 Task: Look for space in Sāmarrā', Iraq from 6th September, 2023 to 10th September, 2023 for 1 adult in price range Rs.9000 to Rs.17000. Place can be private room with 1  bedroom having 1 bed and 1 bathroom. Property type can be house, flat, guest house, hotel. Amenities needed are: washing machine. Booking option can be shelf check-in. Required host language is English.
Action: Mouse moved to (407, 89)
Screenshot: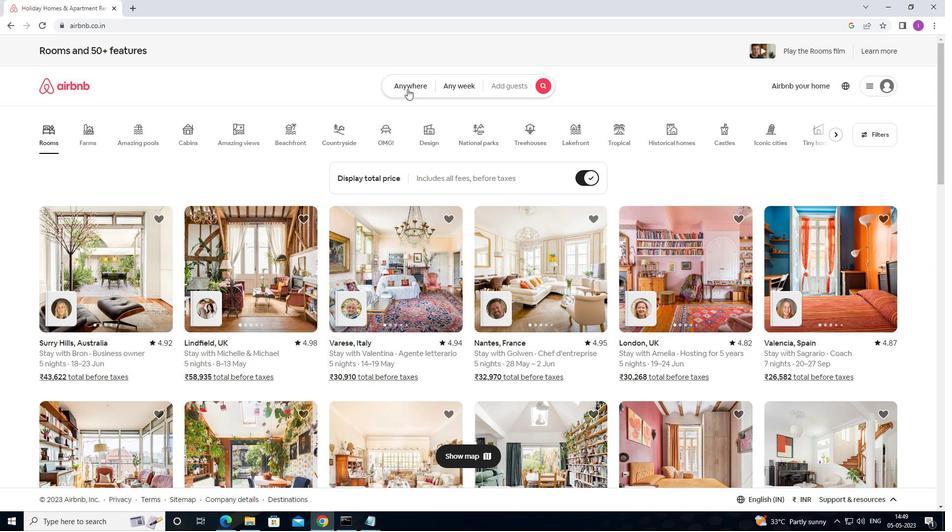
Action: Mouse pressed left at (407, 89)
Screenshot: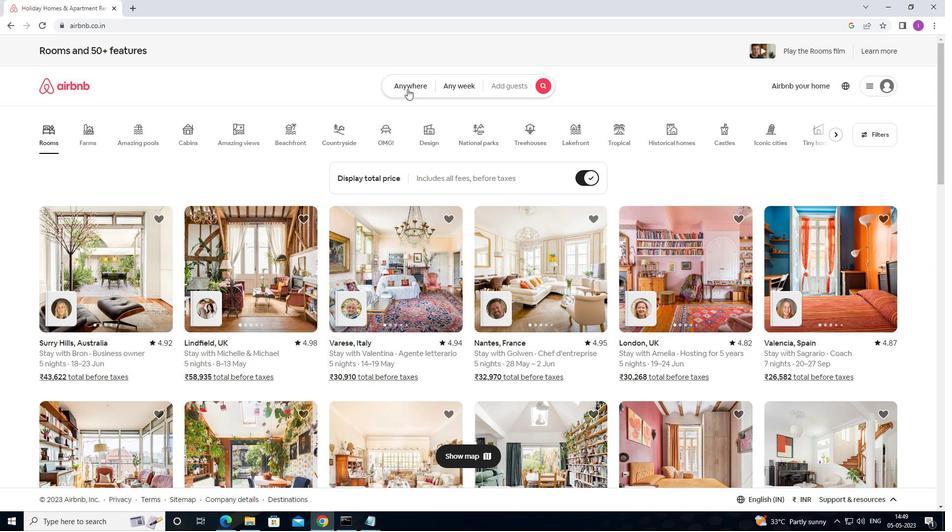 
Action: Mouse moved to (339, 125)
Screenshot: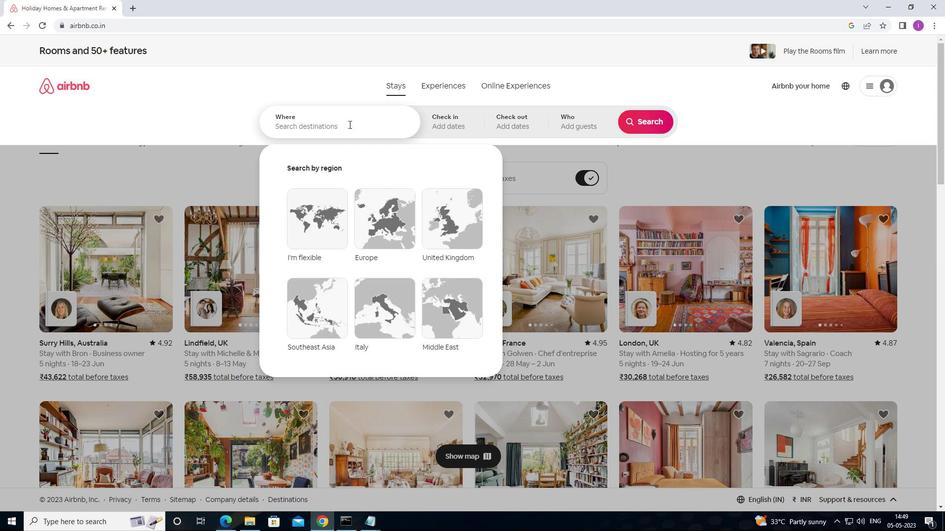 
Action: Mouse pressed left at (339, 125)
Screenshot: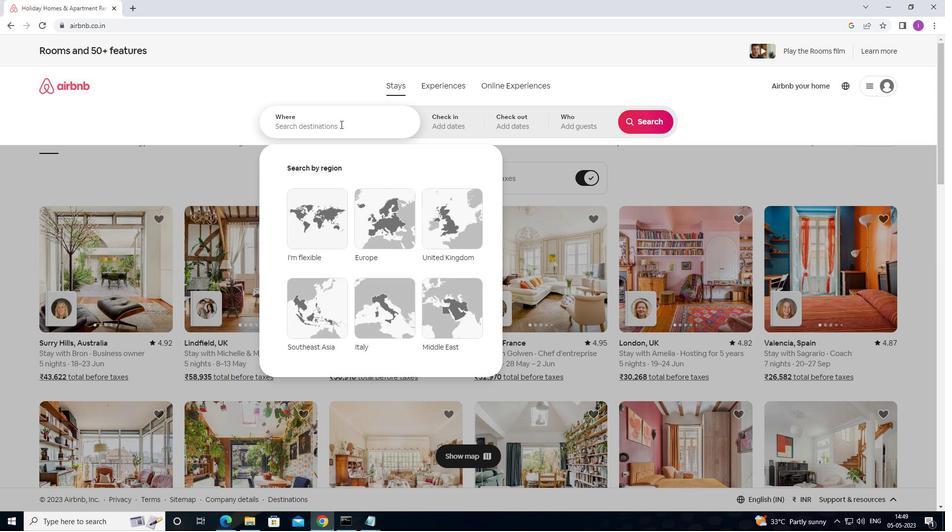 
Action: Key pressed <Key.shift><Key.shift>SAN<Key.backspace>MARRA,<Key.shift>IRAQ
Screenshot: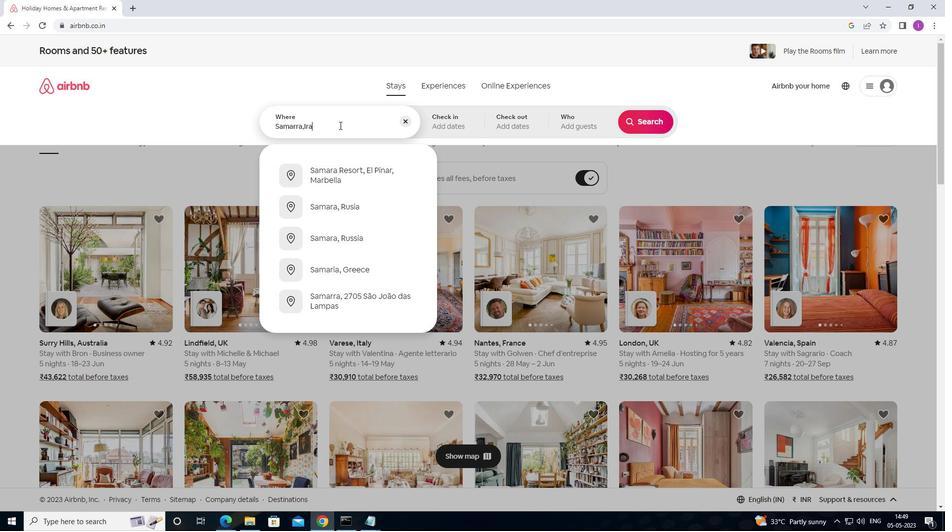 
Action: Mouse moved to (228, 128)
Screenshot: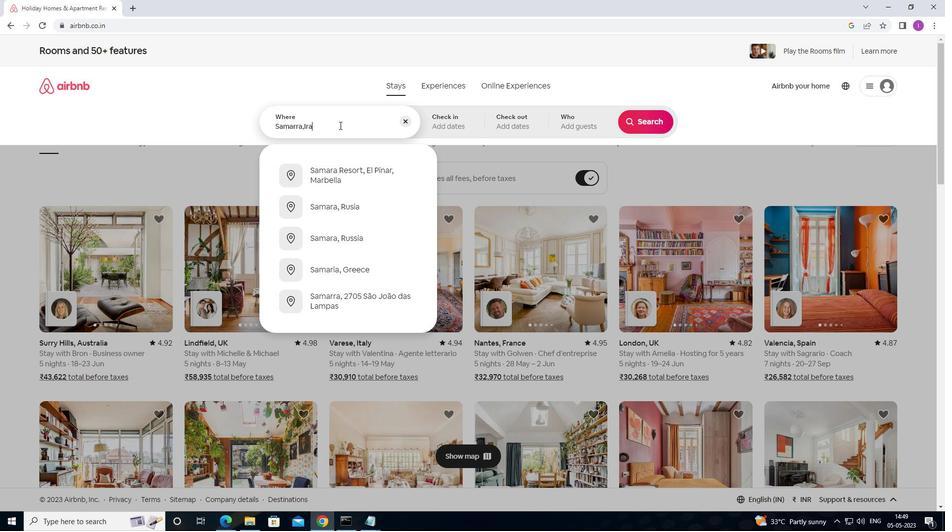 
Action: Key pressed QQ<Key.backspace><Key.backspace><Key.backspace>Q
Screenshot: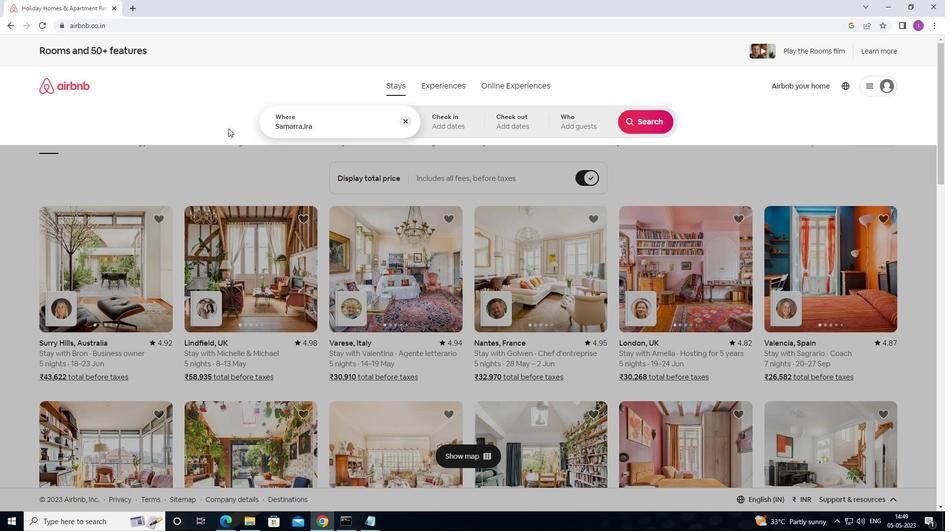 
Action: Mouse moved to (362, 175)
Screenshot: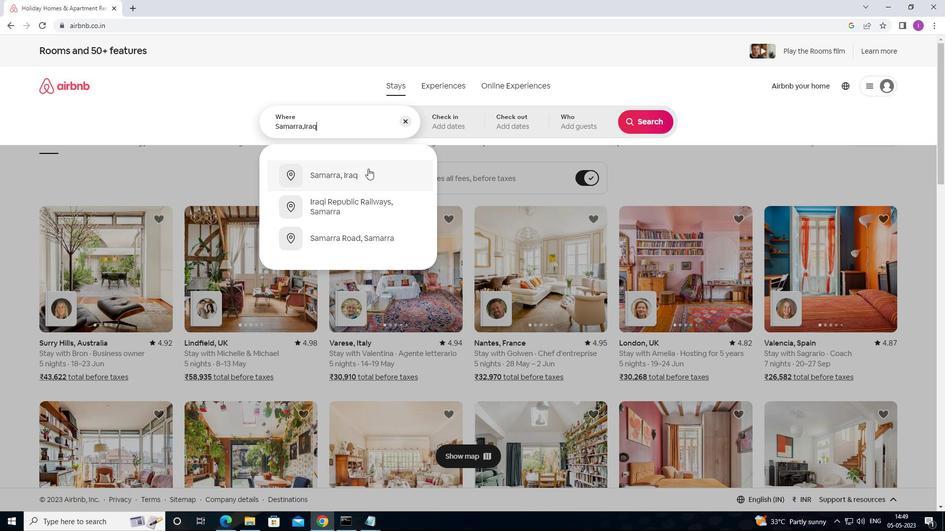 
Action: Mouse pressed left at (362, 175)
Screenshot: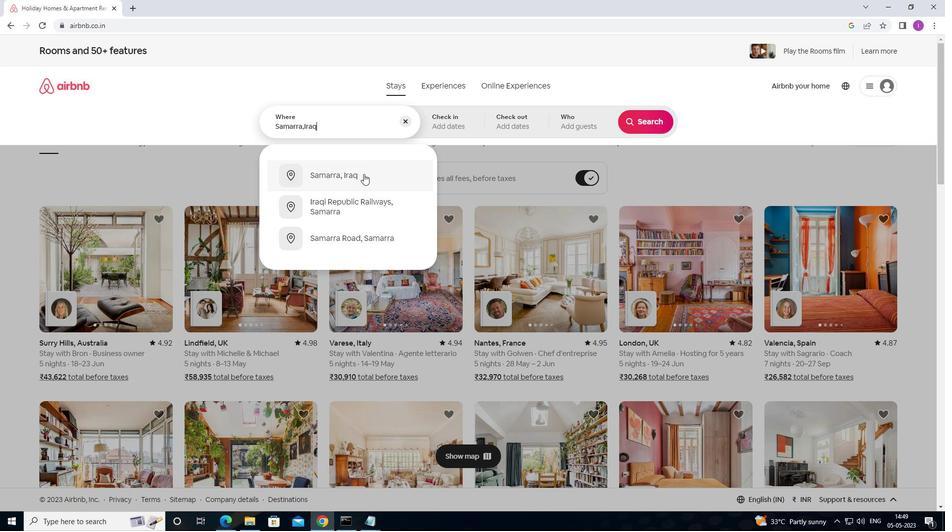 
Action: Mouse moved to (649, 200)
Screenshot: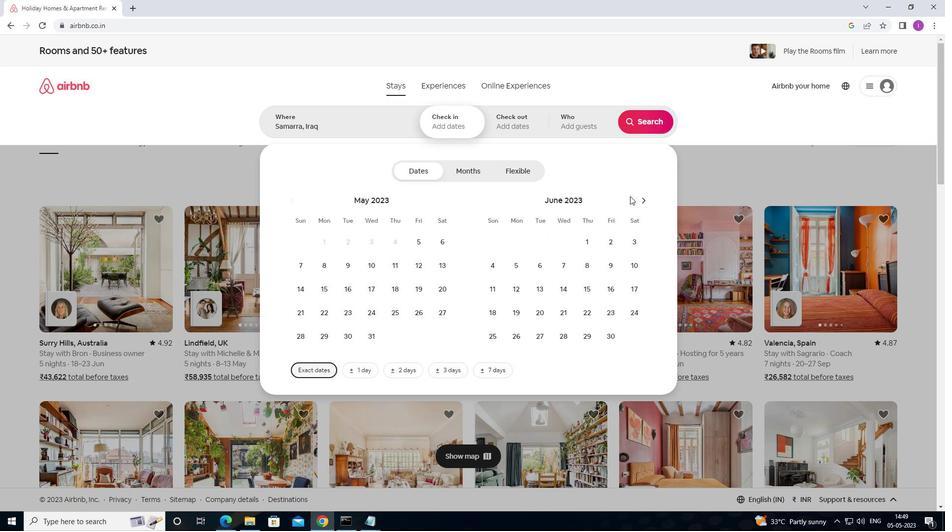 
Action: Mouse pressed left at (649, 200)
Screenshot: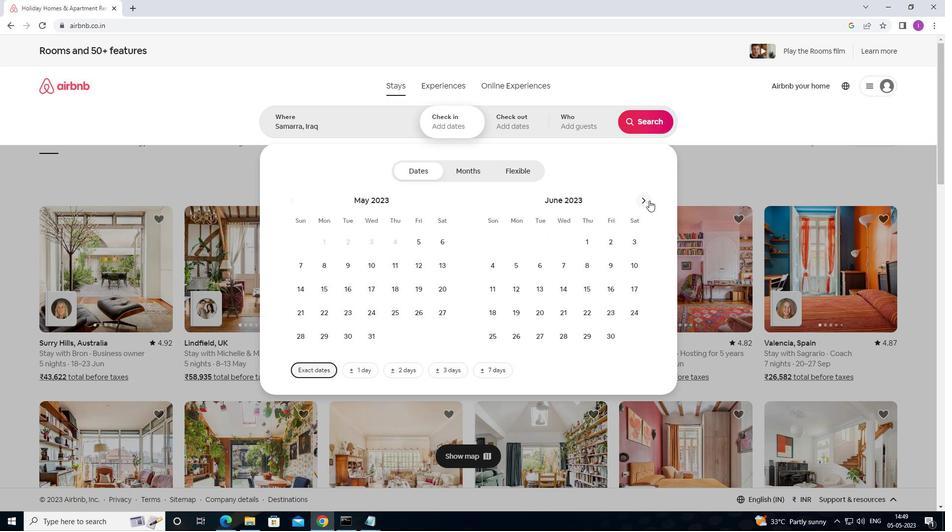 
Action: Mouse moved to (650, 200)
Screenshot: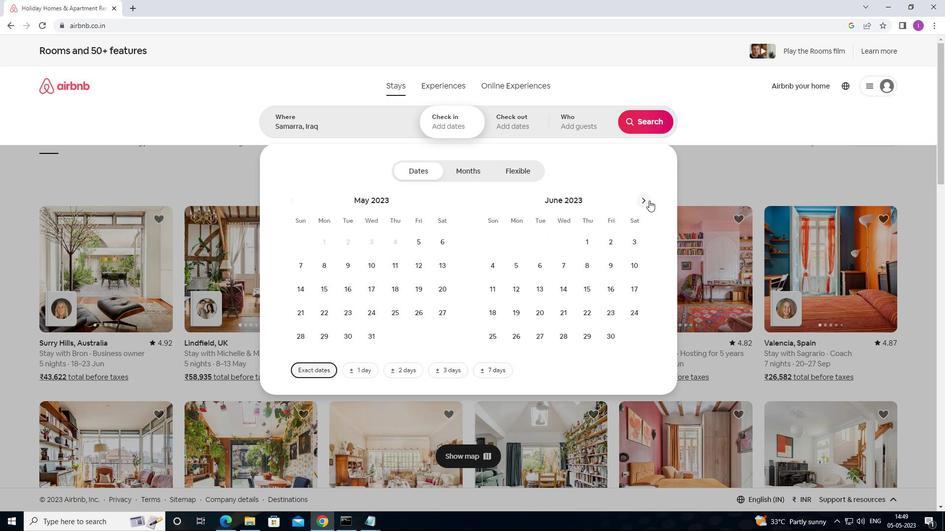 
Action: Mouse pressed left at (650, 200)
Screenshot: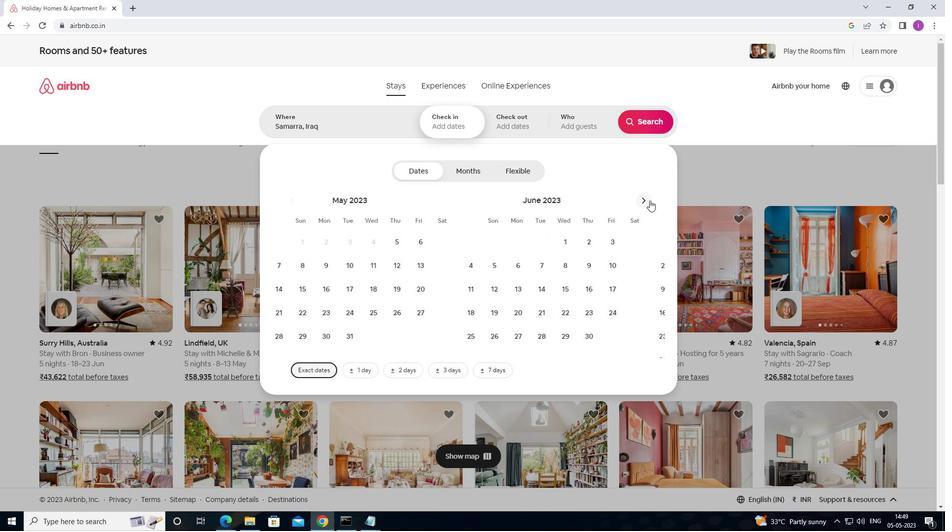 
Action: Mouse moved to (652, 200)
Screenshot: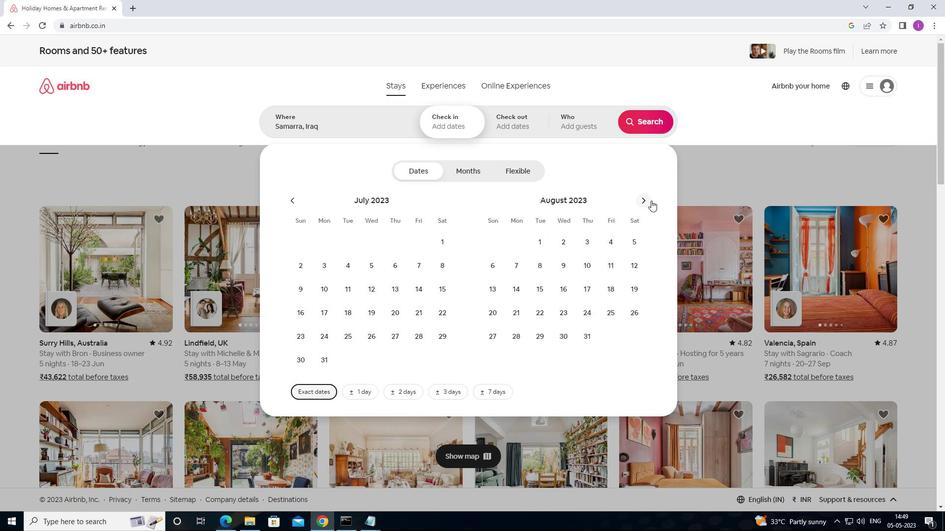 
Action: Mouse pressed left at (652, 200)
Screenshot: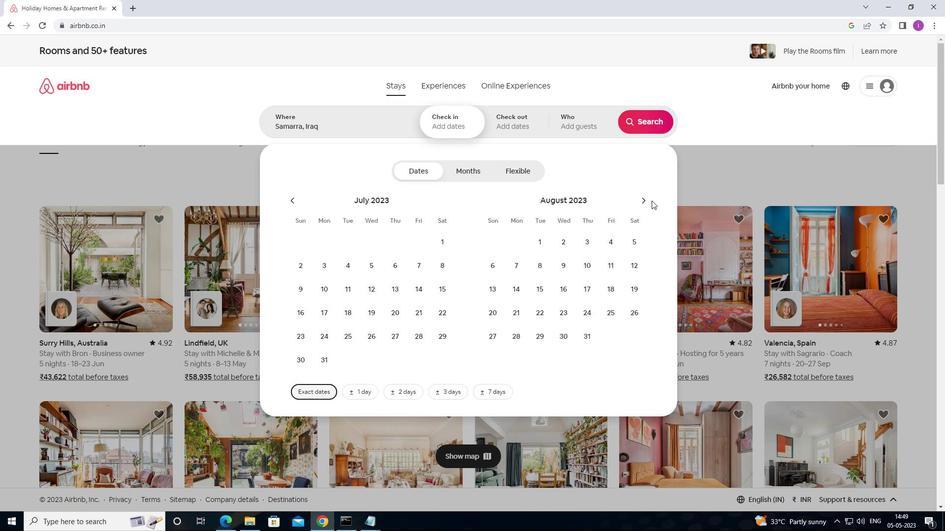 
Action: Mouse moved to (648, 199)
Screenshot: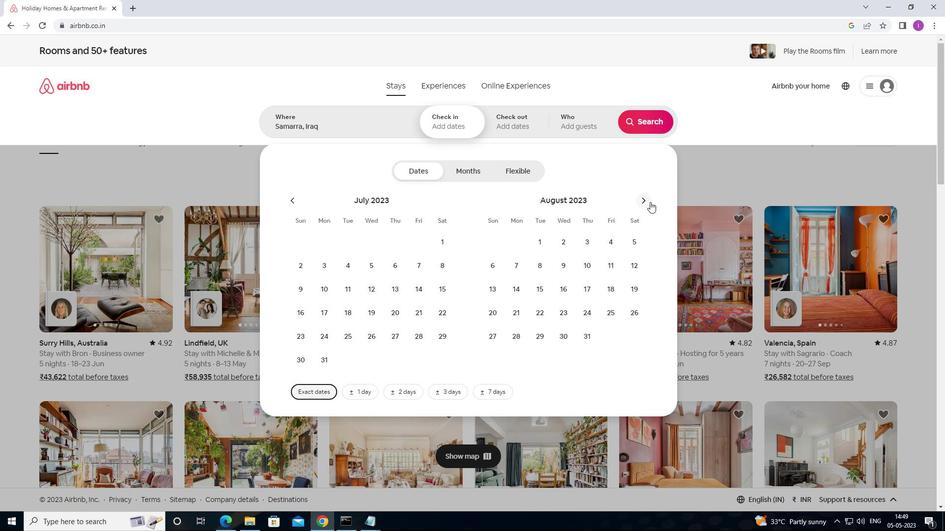
Action: Mouse pressed left at (648, 199)
Screenshot: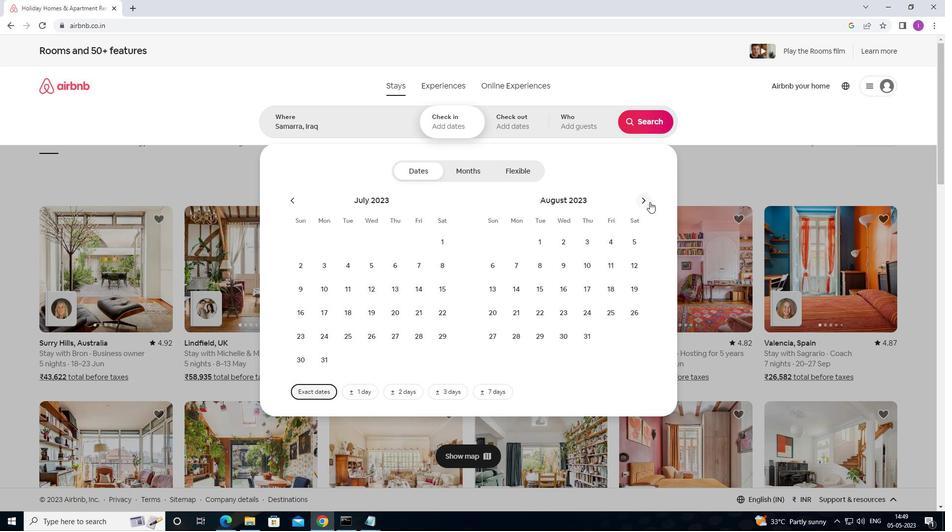 
Action: Mouse moved to (565, 264)
Screenshot: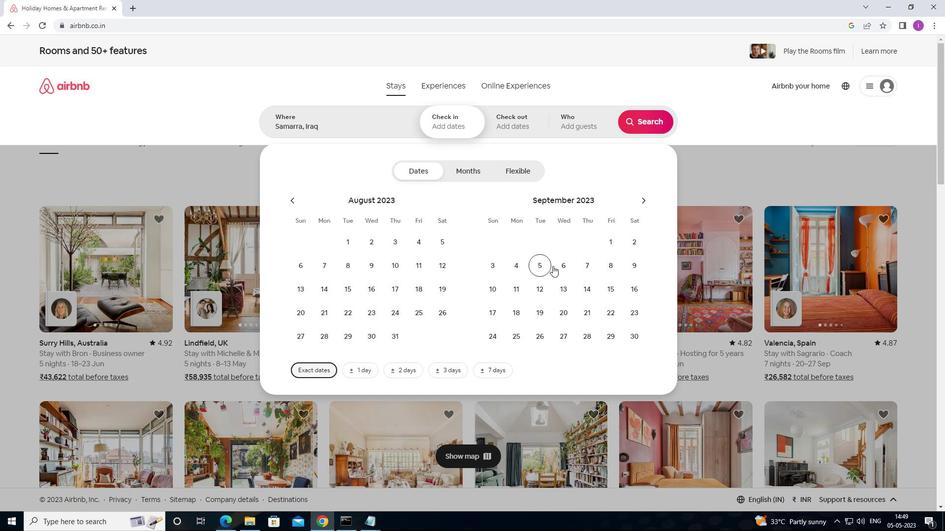 
Action: Mouse pressed left at (565, 264)
Screenshot: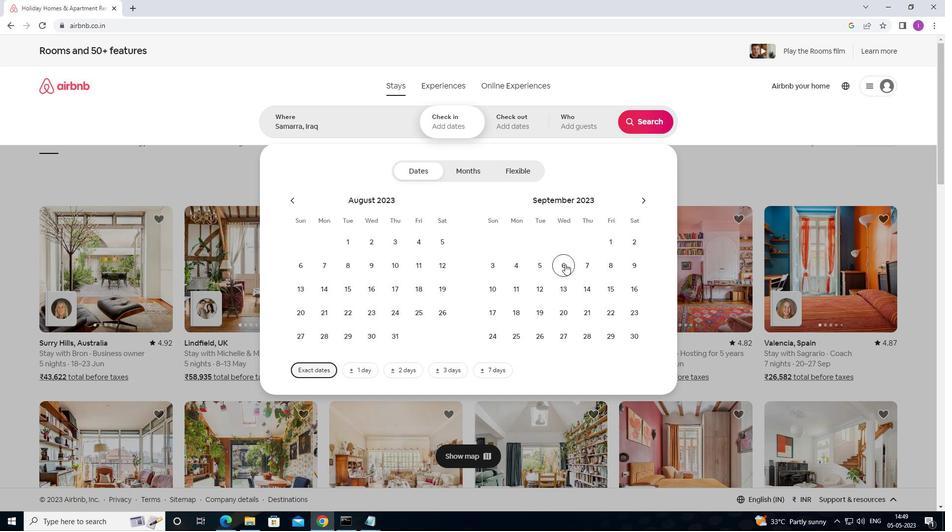 
Action: Mouse moved to (494, 293)
Screenshot: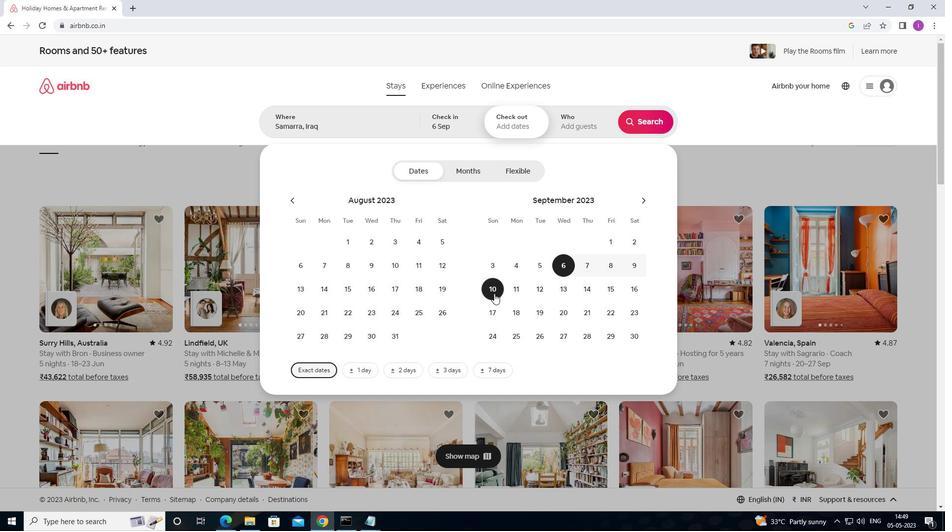 
Action: Mouse pressed left at (494, 293)
Screenshot: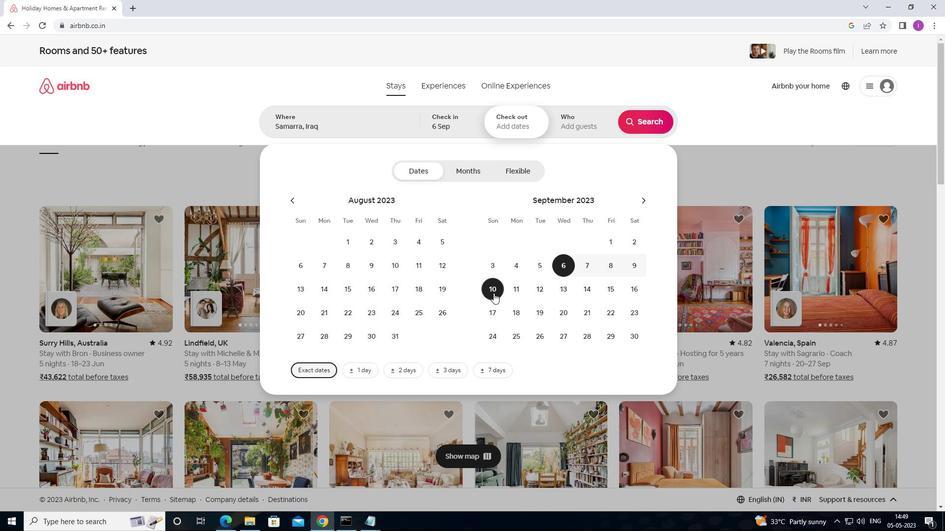 
Action: Mouse moved to (608, 244)
Screenshot: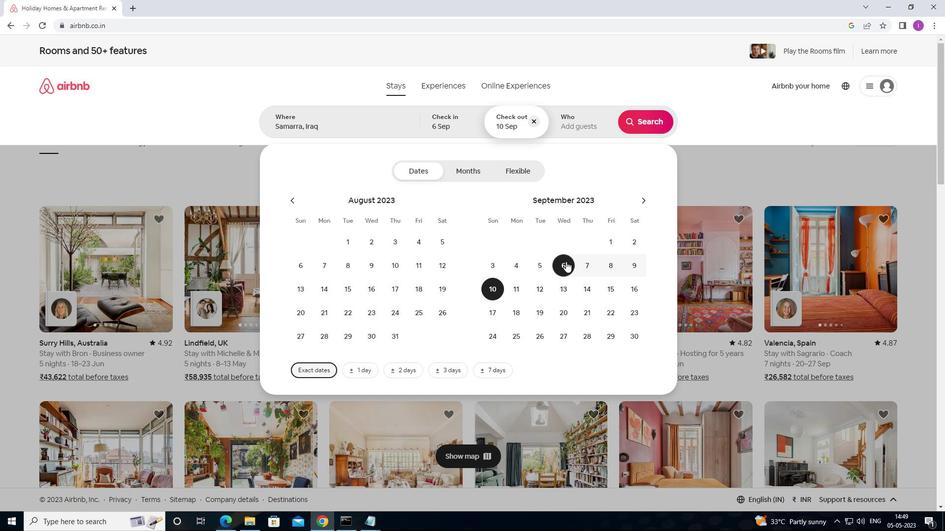 
Action: Mouse scrolled (608, 243) with delta (0, 0)
Screenshot: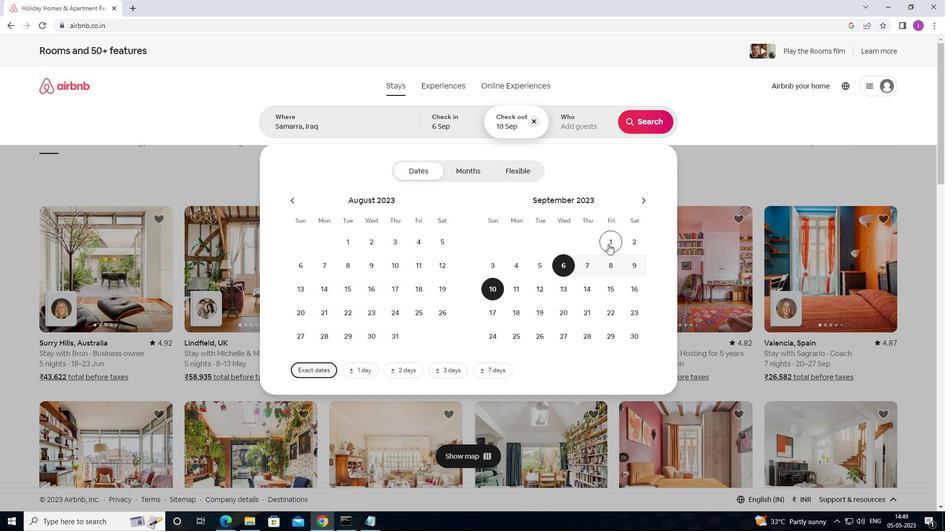 
Action: Mouse moved to (513, 57)
Screenshot: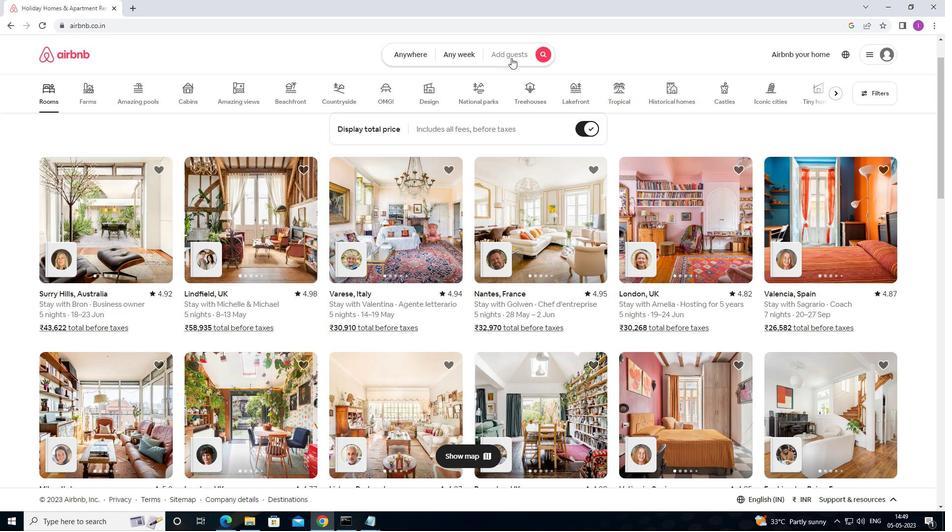 
Action: Mouse pressed left at (513, 57)
Screenshot: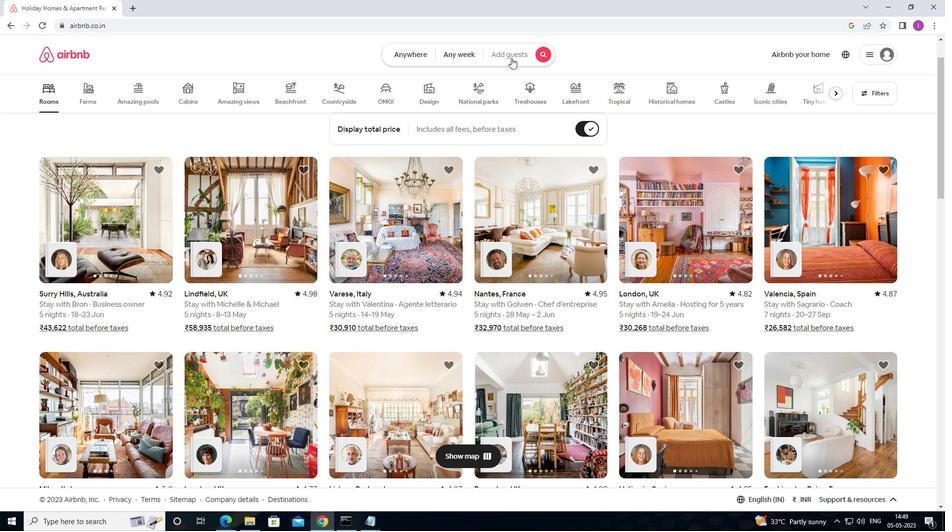 
Action: Mouse moved to (649, 143)
Screenshot: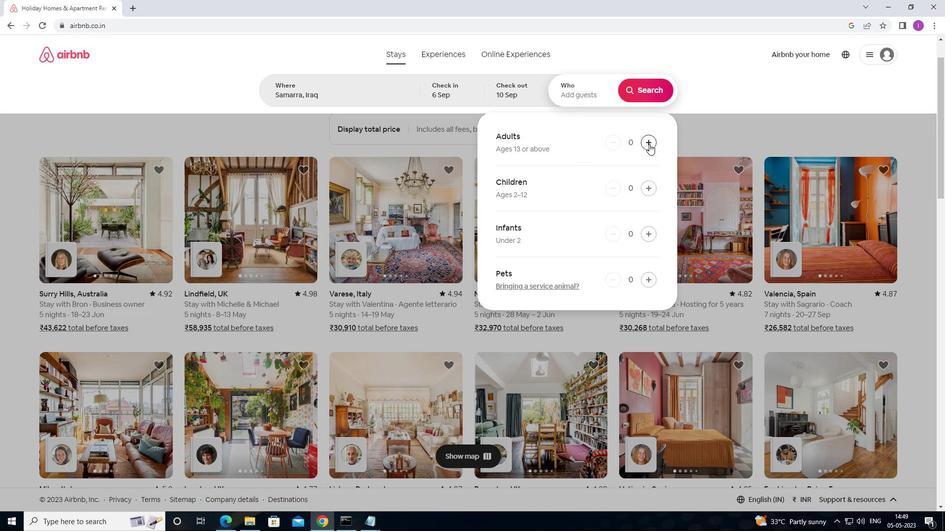 
Action: Mouse pressed left at (649, 143)
Screenshot: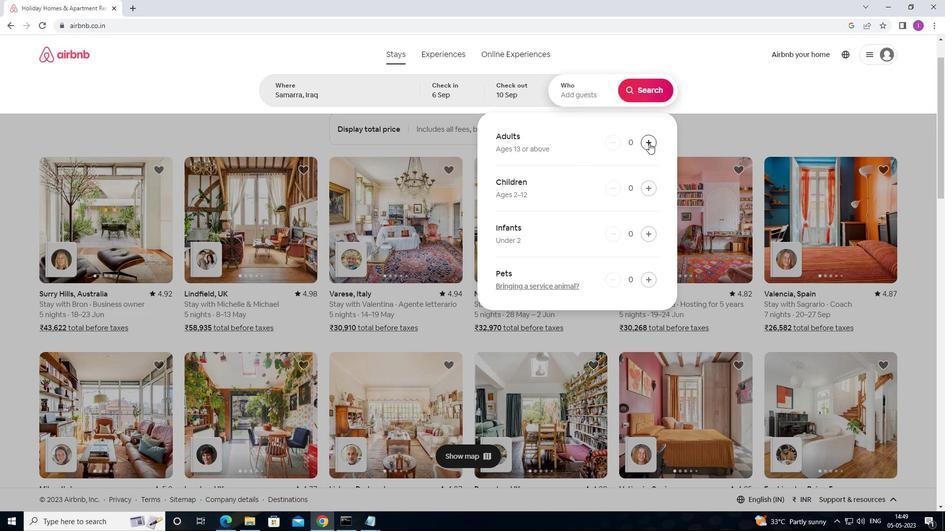 
Action: Mouse moved to (644, 94)
Screenshot: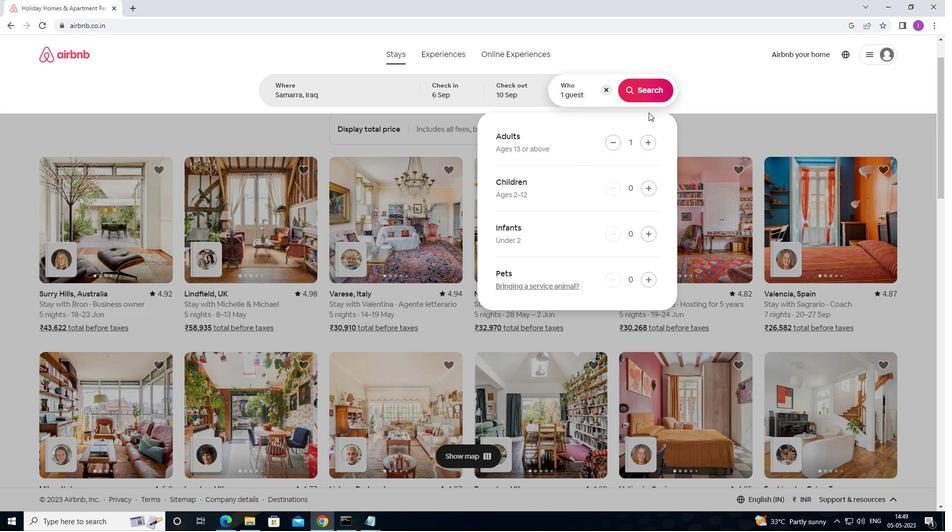 
Action: Mouse pressed left at (644, 94)
Screenshot: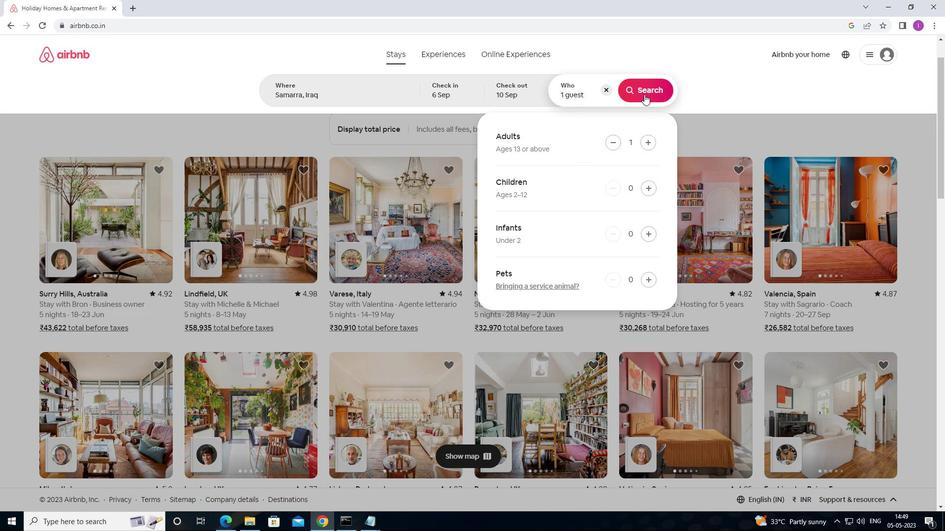 
Action: Mouse moved to (894, 95)
Screenshot: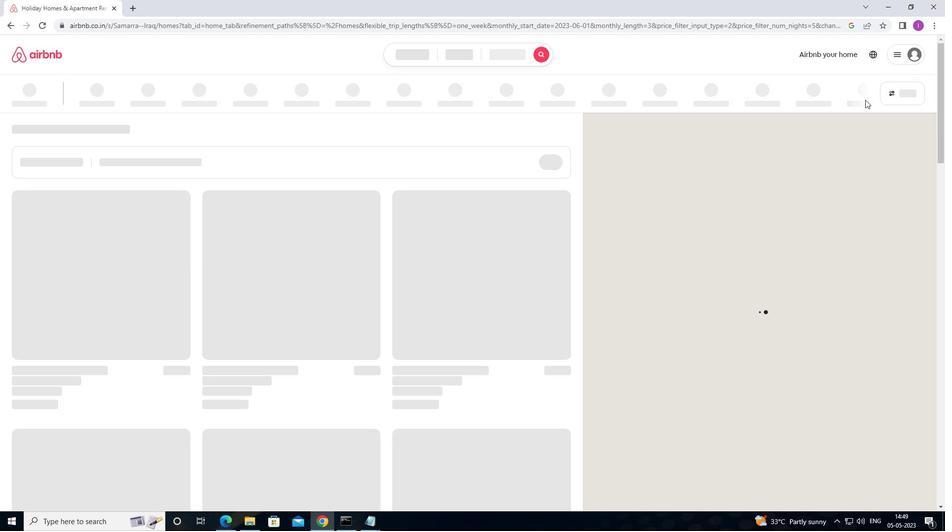 
Action: Mouse pressed left at (894, 95)
Screenshot: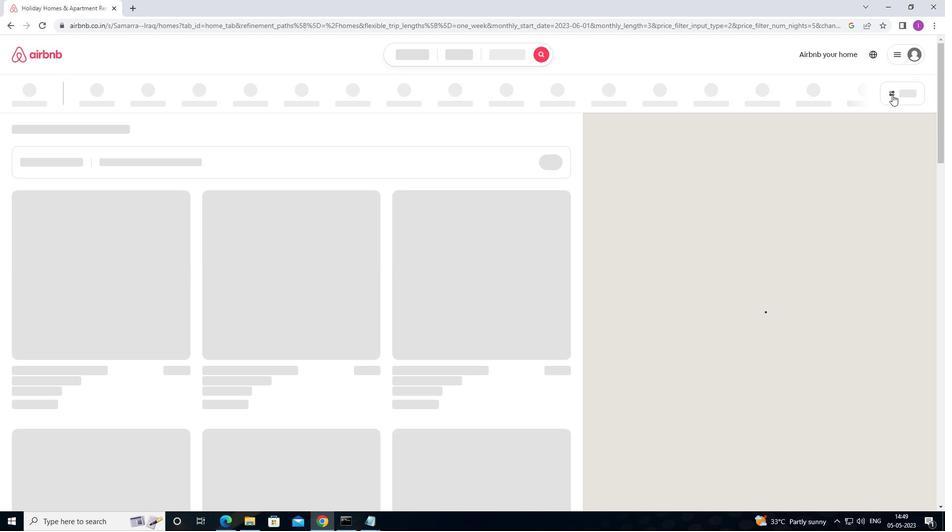 
Action: Mouse moved to (381, 336)
Screenshot: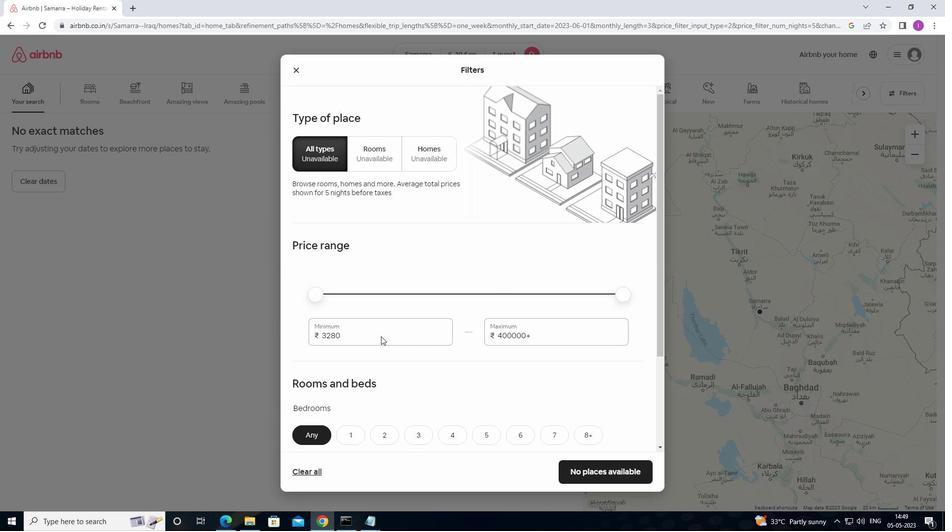 
Action: Mouse pressed left at (381, 336)
Screenshot: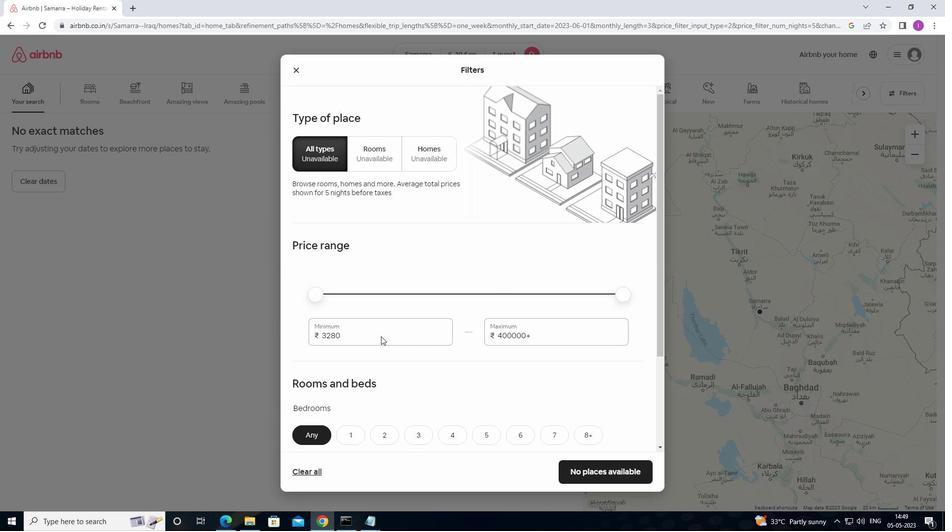 
Action: Mouse moved to (362, 330)
Screenshot: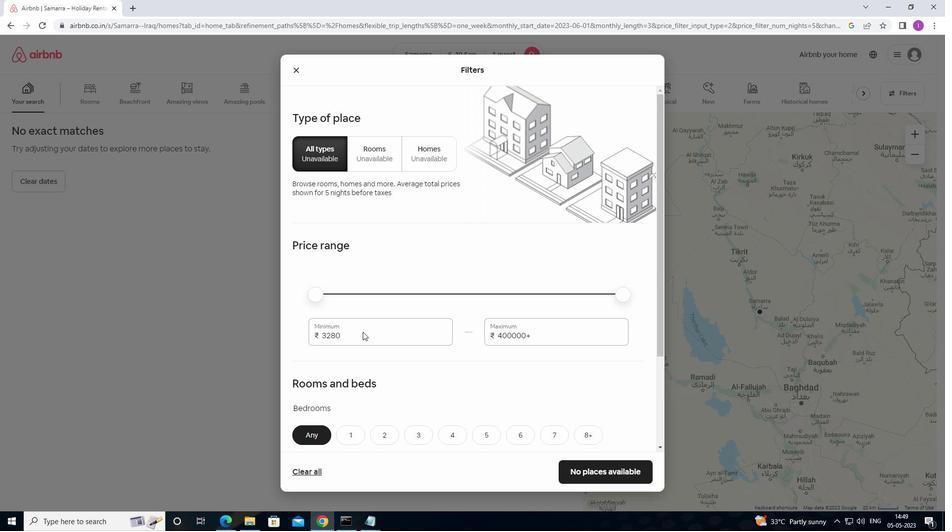 
Action: Mouse pressed left at (362, 330)
Screenshot: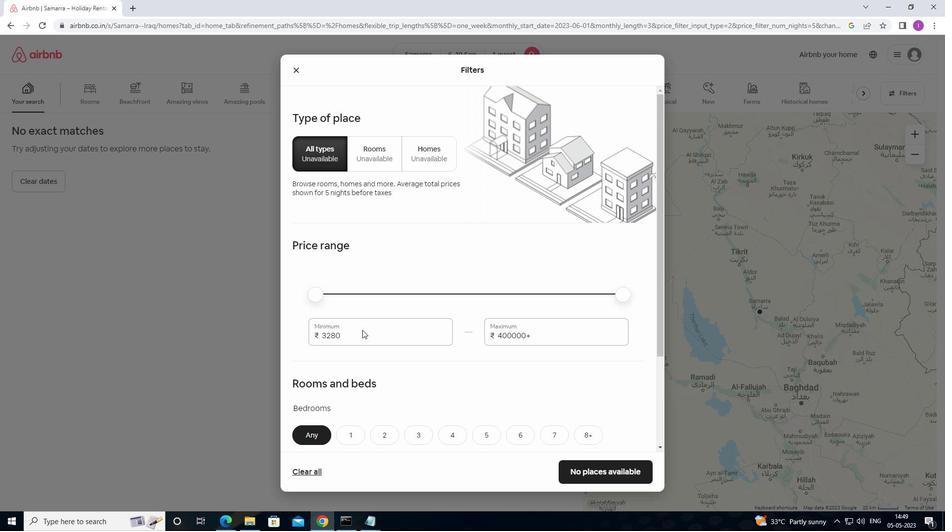 
Action: Mouse moved to (355, 335)
Screenshot: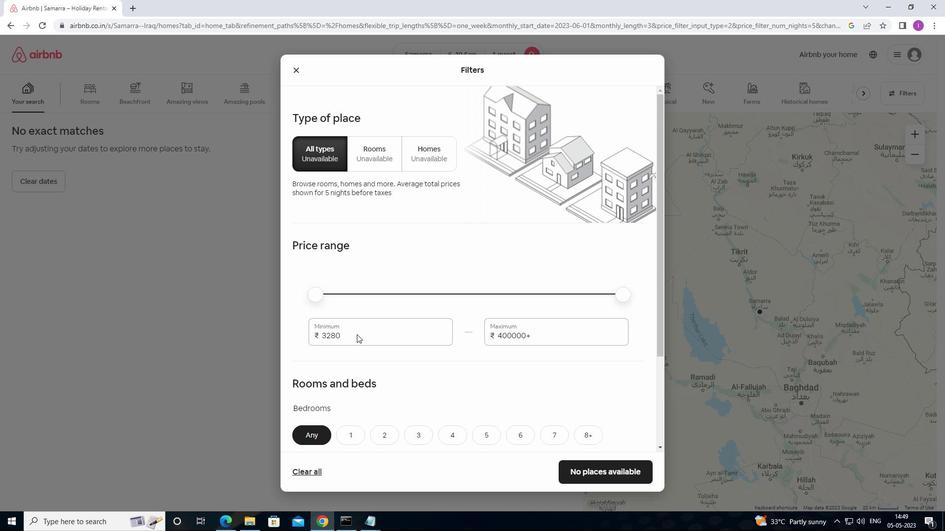 
Action: Mouse pressed left at (355, 335)
Screenshot: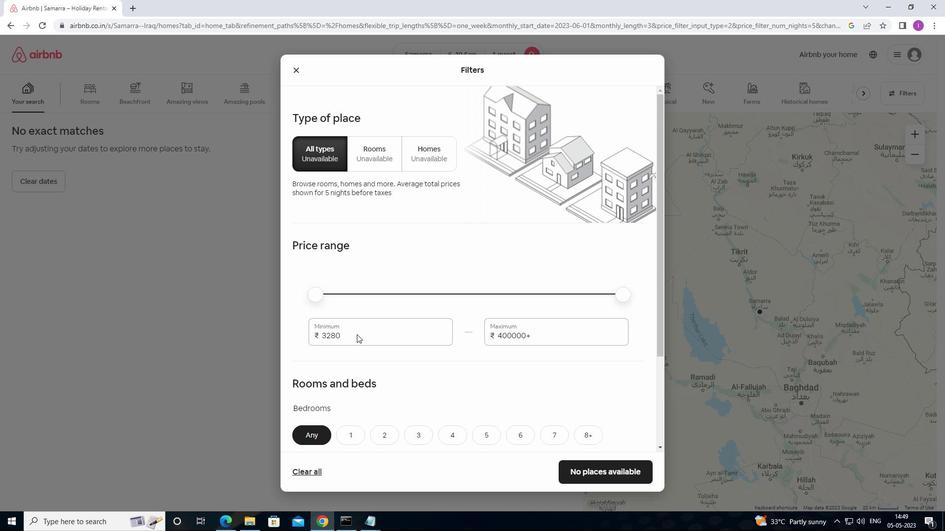 
Action: Mouse moved to (351, 335)
Screenshot: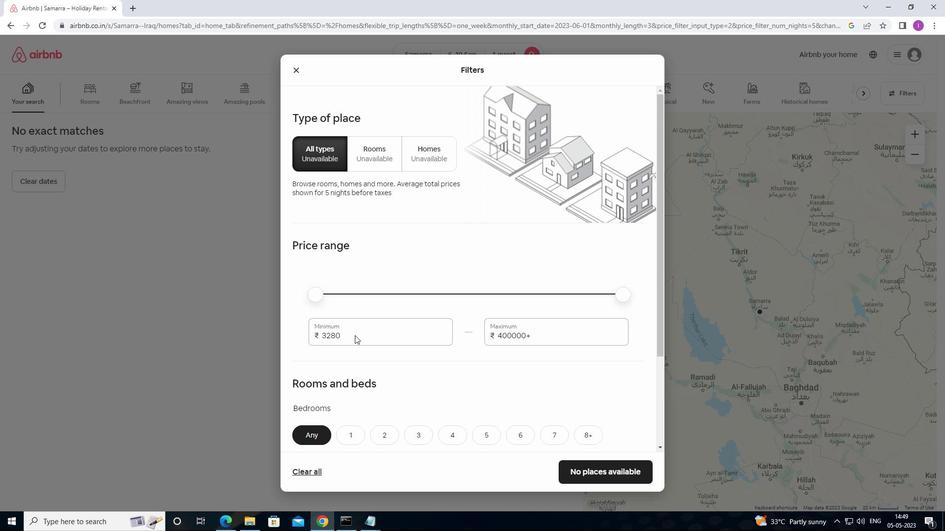
Action: Mouse pressed left at (351, 335)
Screenshot: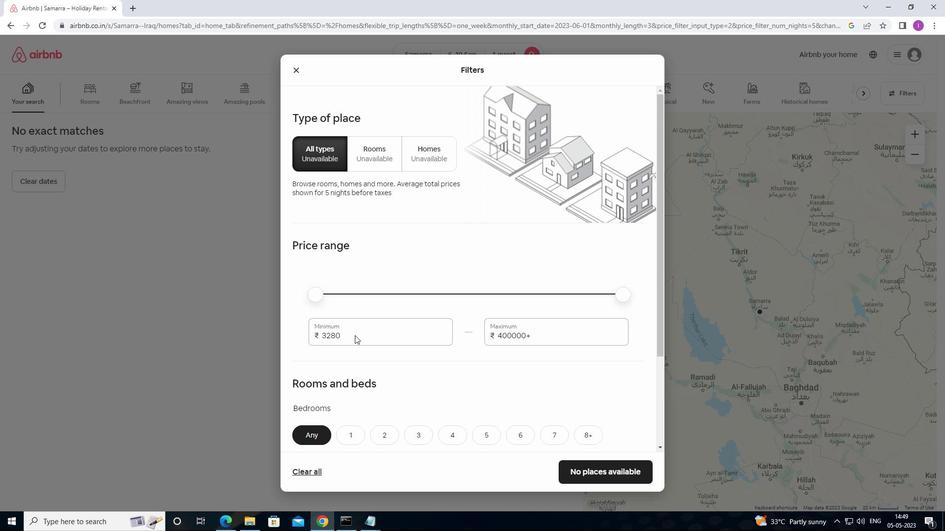 
Action: Mouse moved to (344, 335)
Screenshot: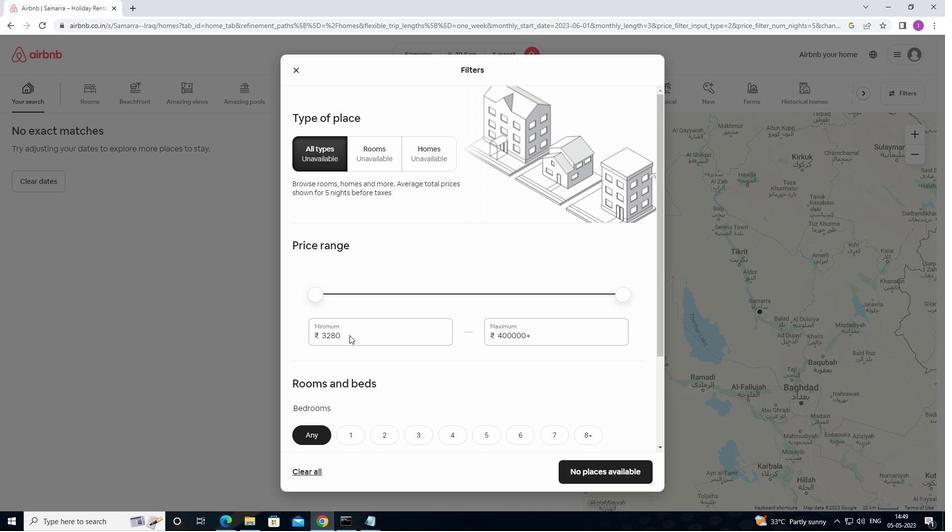 
Action: Mouse pressed left at (344, 335)
Screenshot: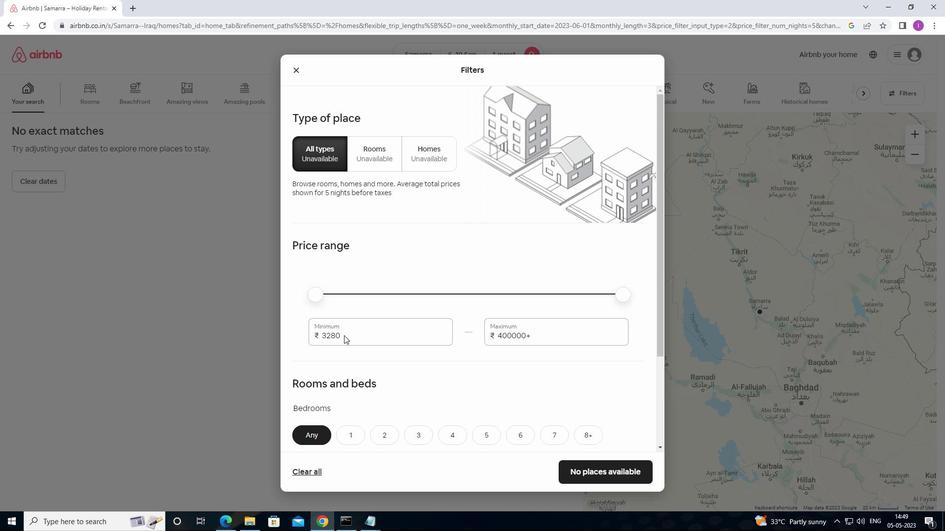 
Action: Mouse moved to (348, 338)
Screenshot: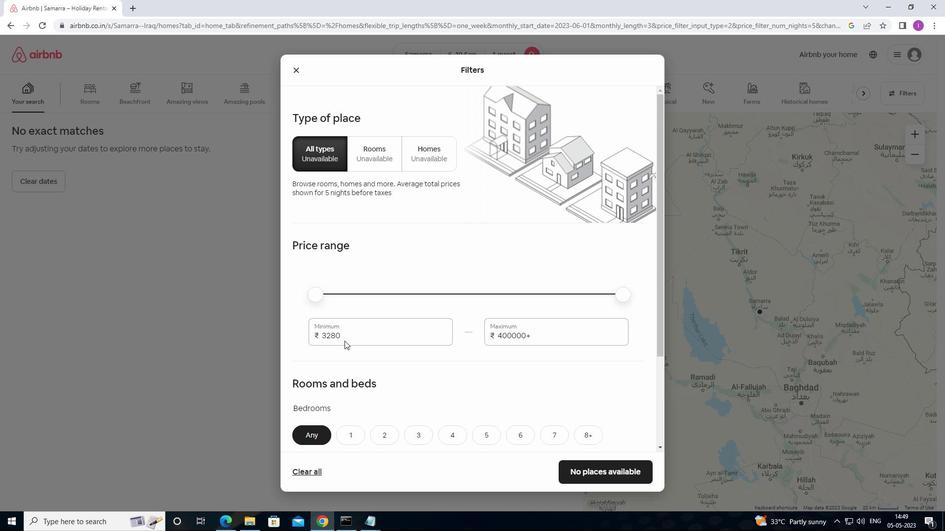 
Action: Mouse pressed left at (348, 338)
Screenshot: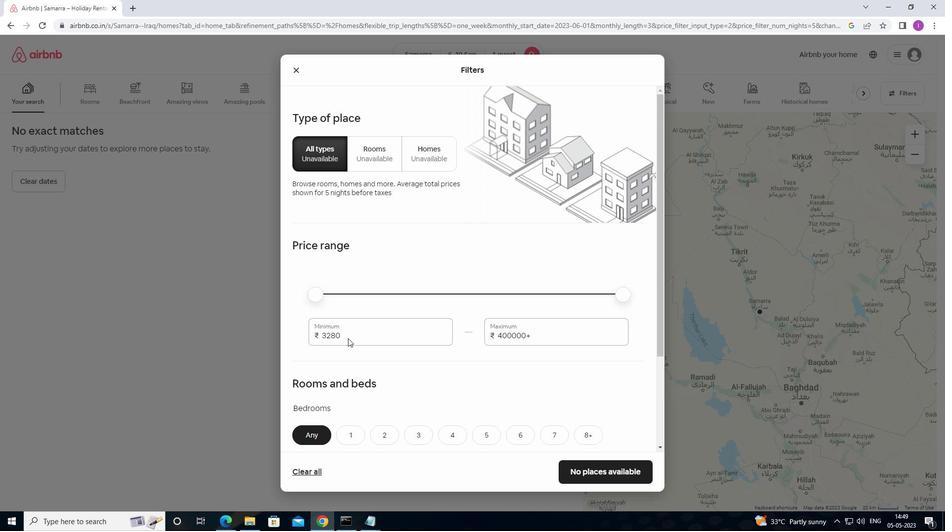 
Action: Mouse moved to (346, 335)
Screenshot: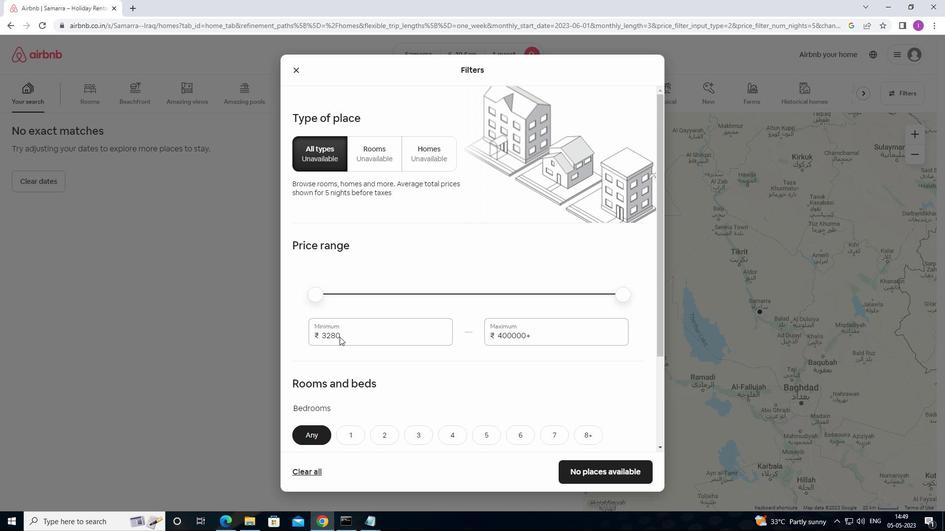 
Action: Mouse pressed left at (346, 335)
Screenshot: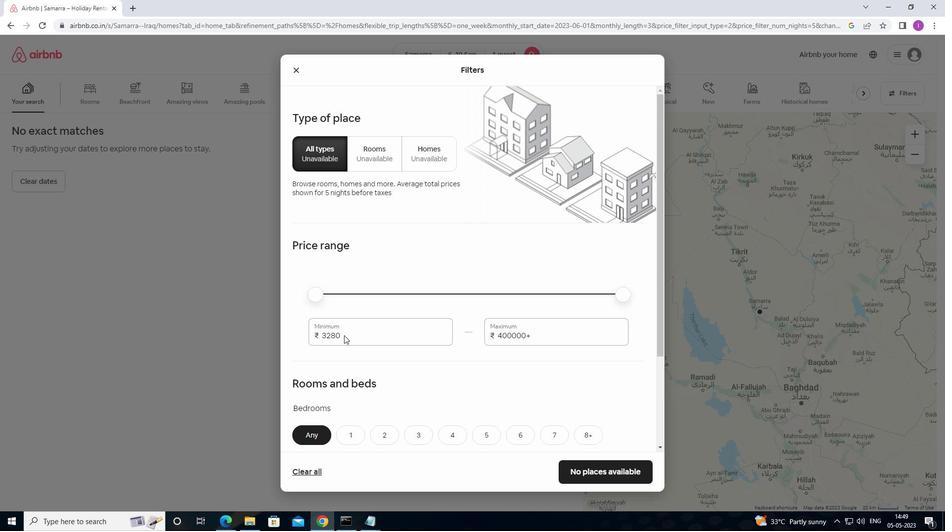
Action: Mouse moved to (360, 328)
Screenshot: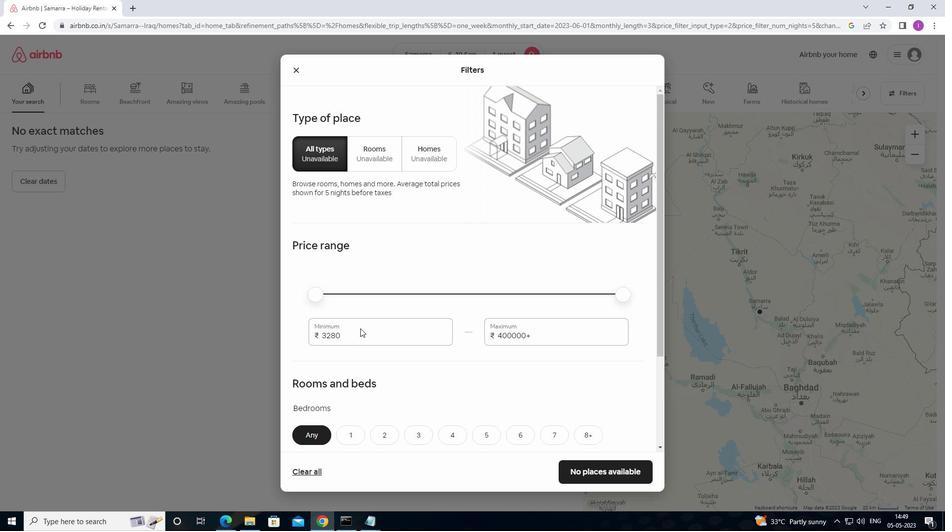 
Action: Mouse pressed left at (360, 328)
Screenshot: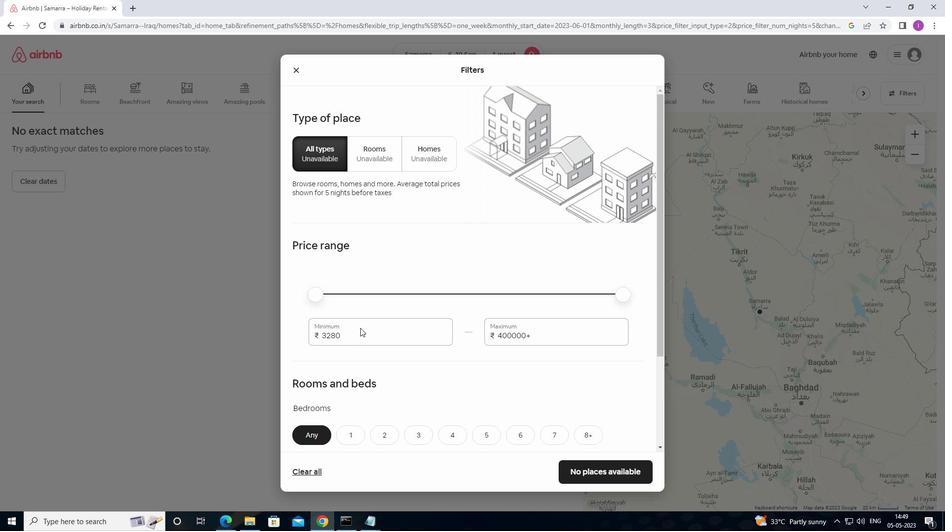 
Action: Mouse moved to (330, 342)
Screenshot: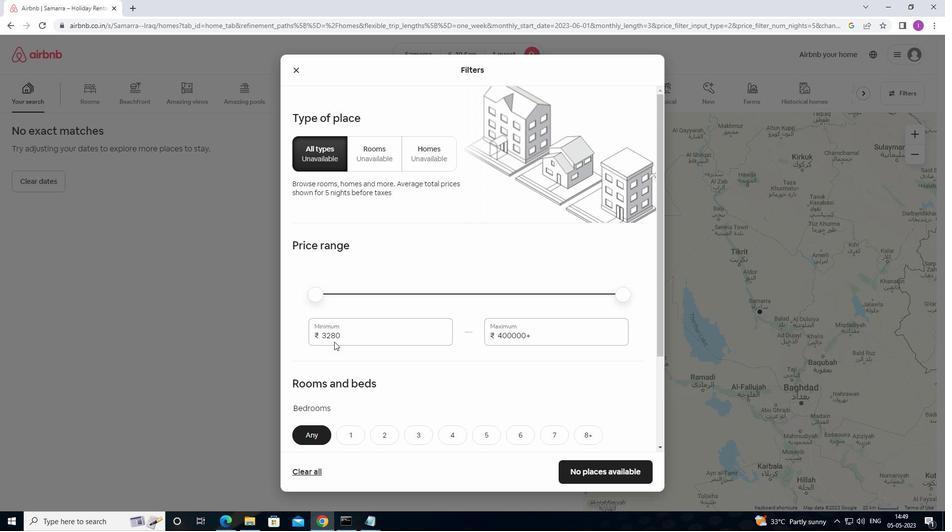 
Action: Mouse pressed left at (330, 342)
Screenshot: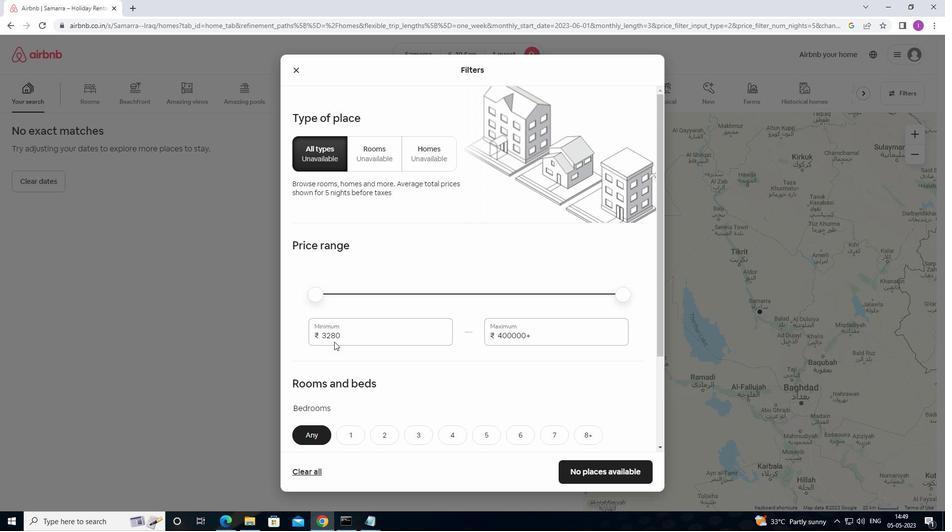 
Action: Mouse moved to (339, 333)
Screenshot: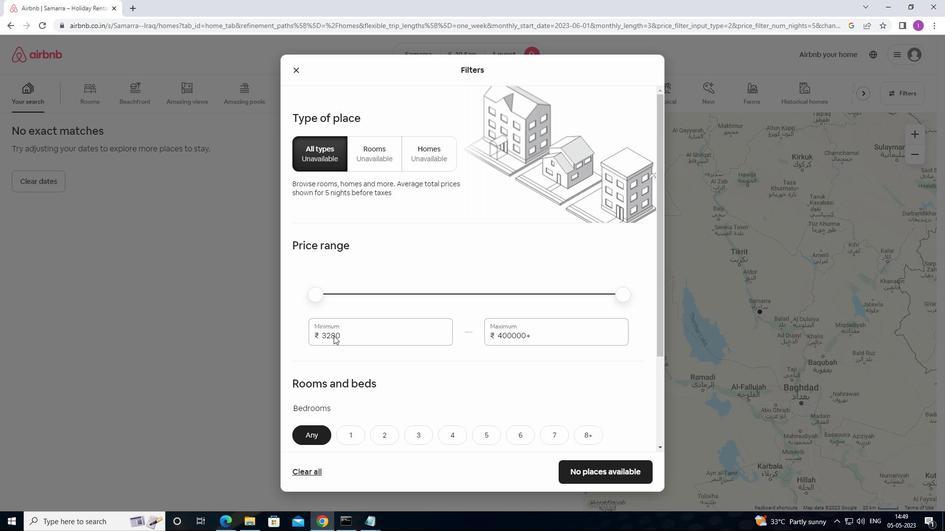 
Action: Mouse pressed left at (339, 333)
Screenshot: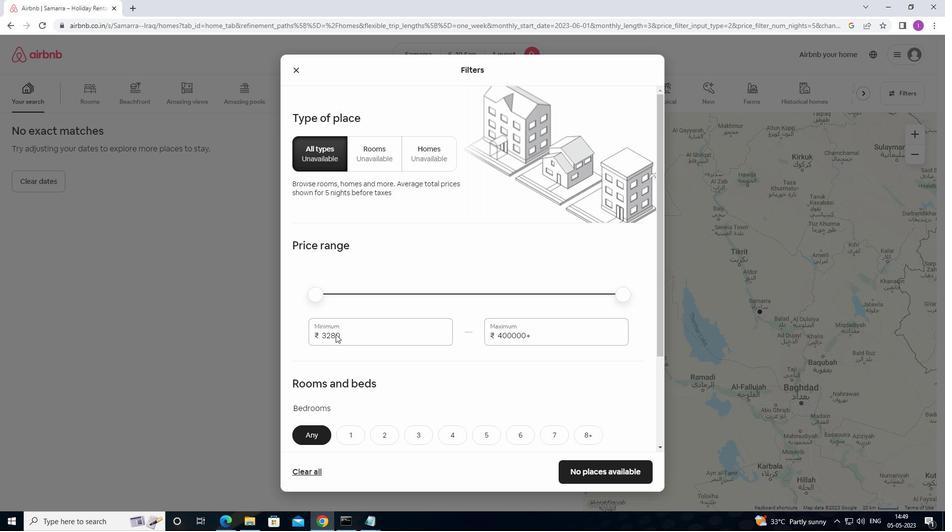 
Action: Mouse moved to (356, 332)
Screenshot: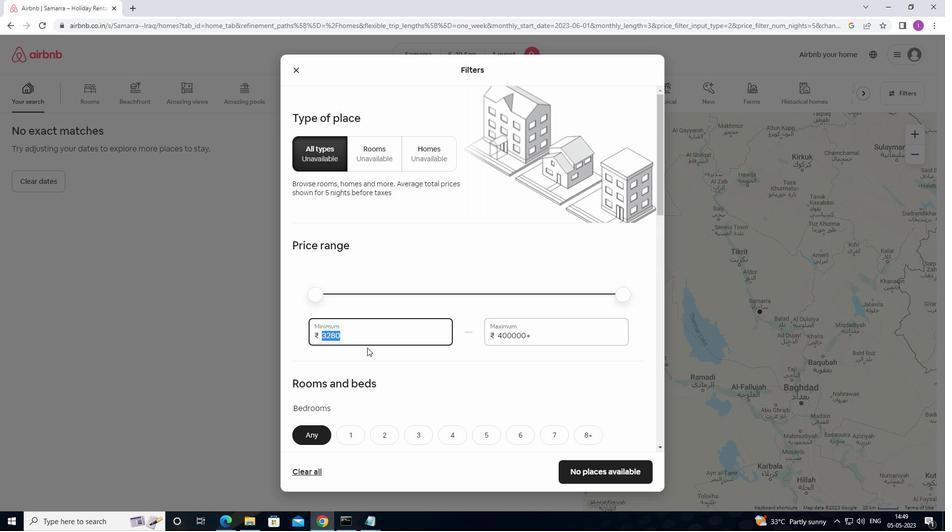 
Action: Mouse pressed left at (356, 332)
Screenshot: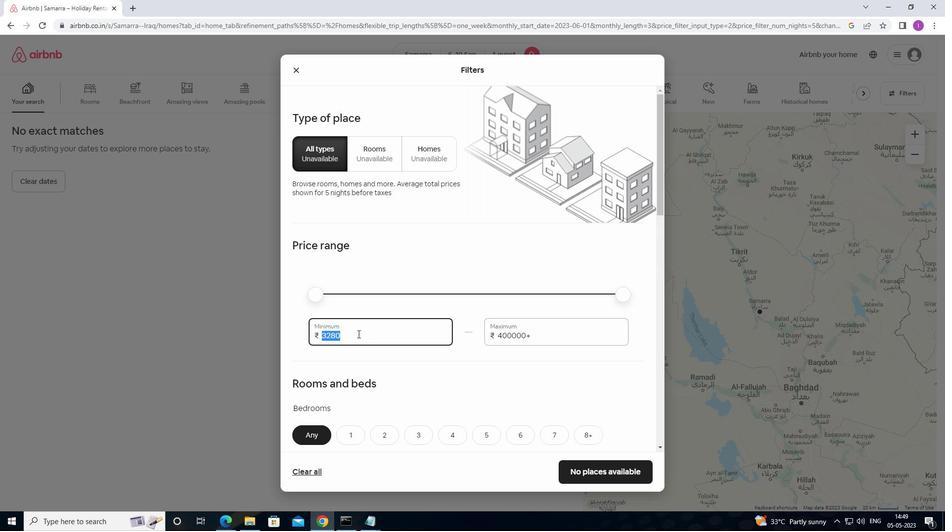
Action: Mouse moved to (391, 363)
Screenshot: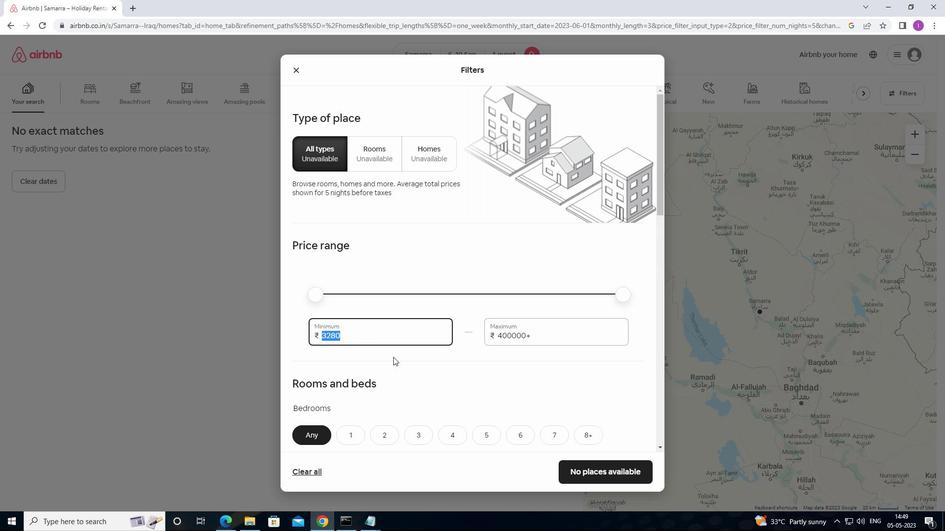 
Action: Key pressed 9000
Screenshot: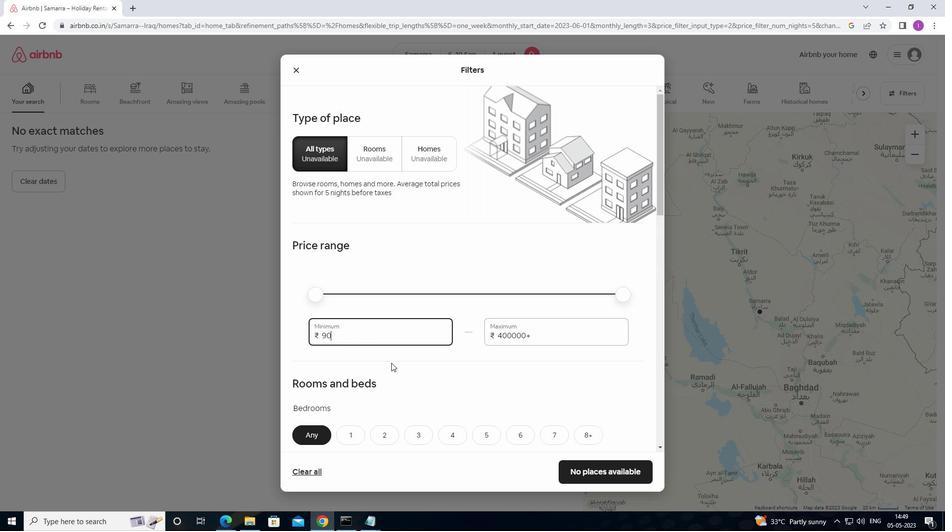 
Action: Mouse moved to (547, 330)
Screenshot: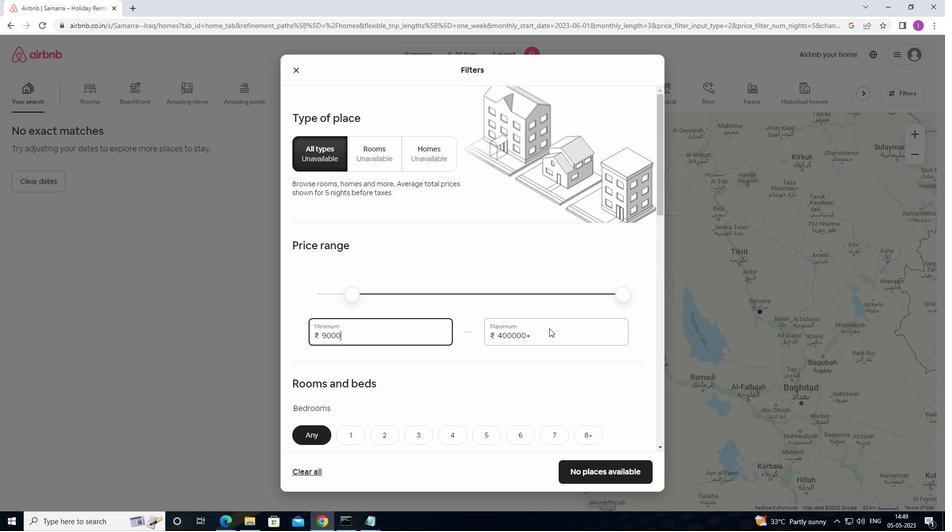 
Action: Mouse pressed left at (547, 330)
Screenshot: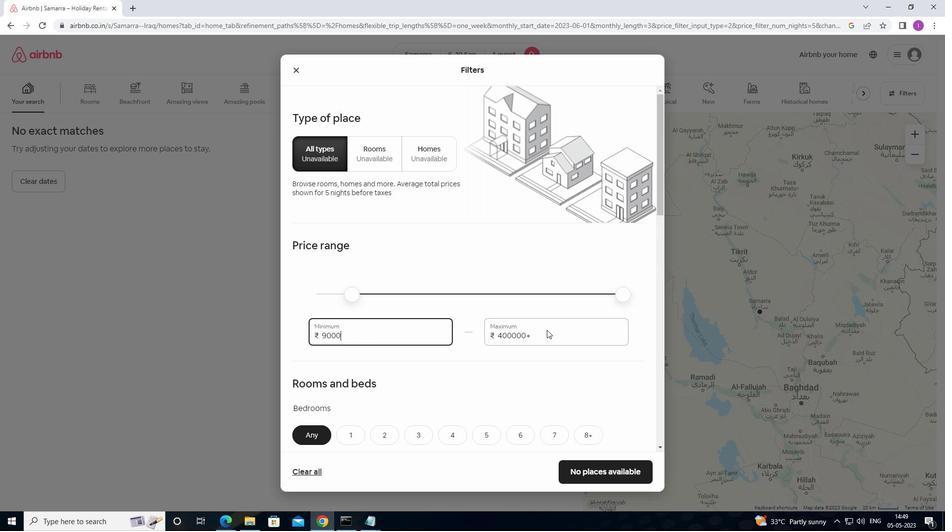 
Action: Mouse moved to (536, 337)
Screenshot: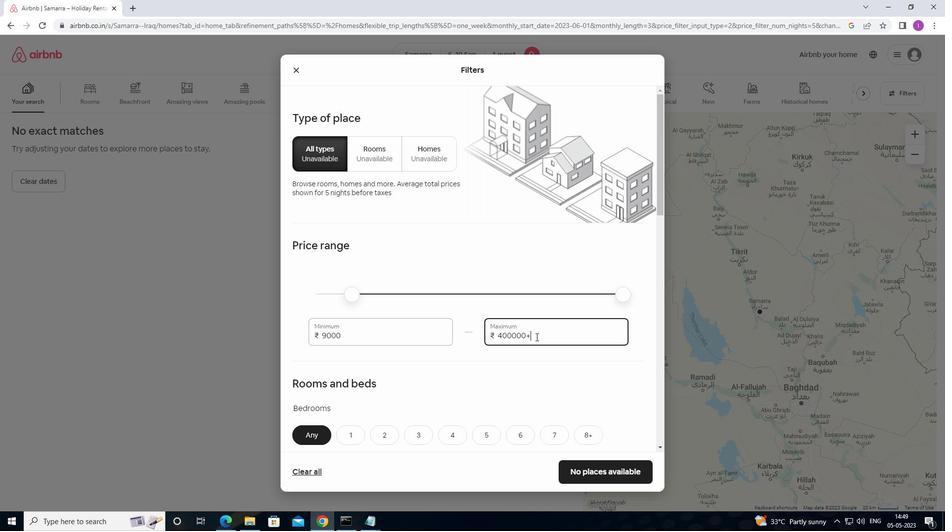 
Action: Mouse pressed left at (536, 337)
Screenshot: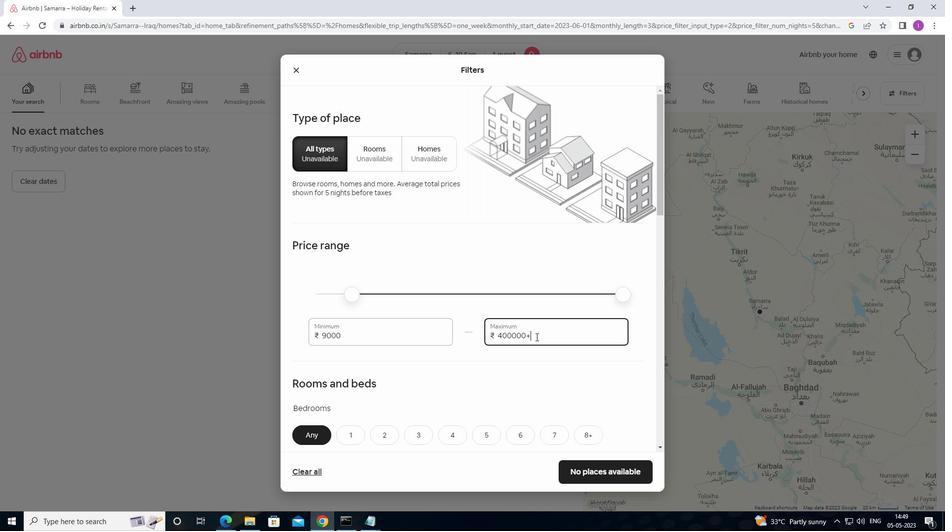 
Action: Mouse moved to (486, 345)
Screenshot: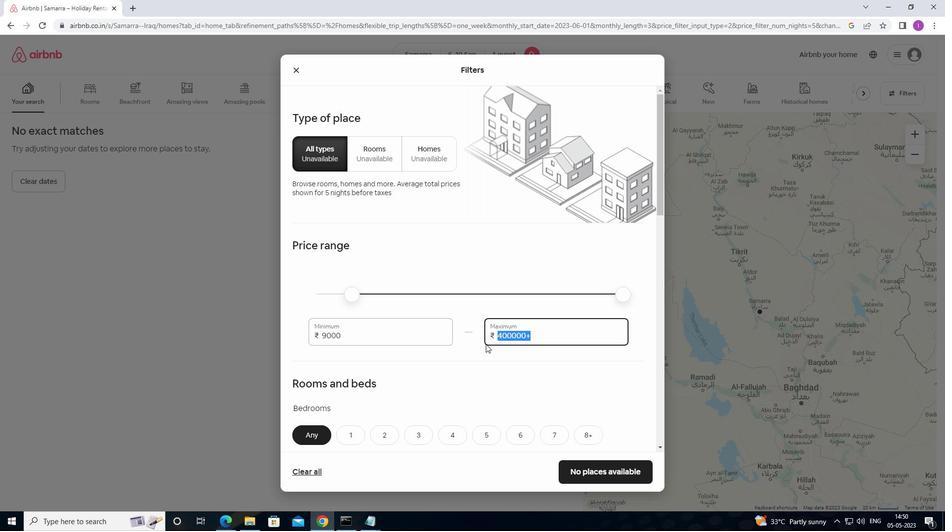 
Action: Key pressed 1700
Screenshot: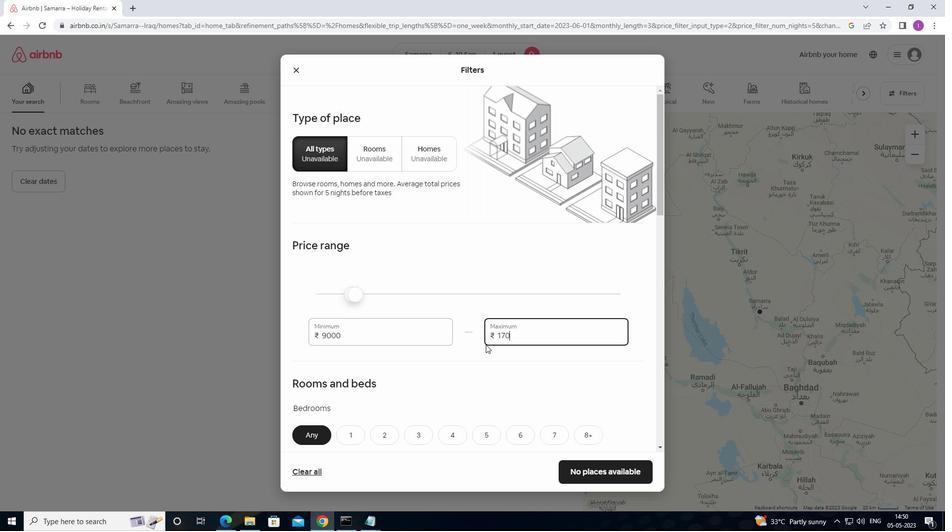 
Action: Mouse moved to (486, 345)
Screenshot: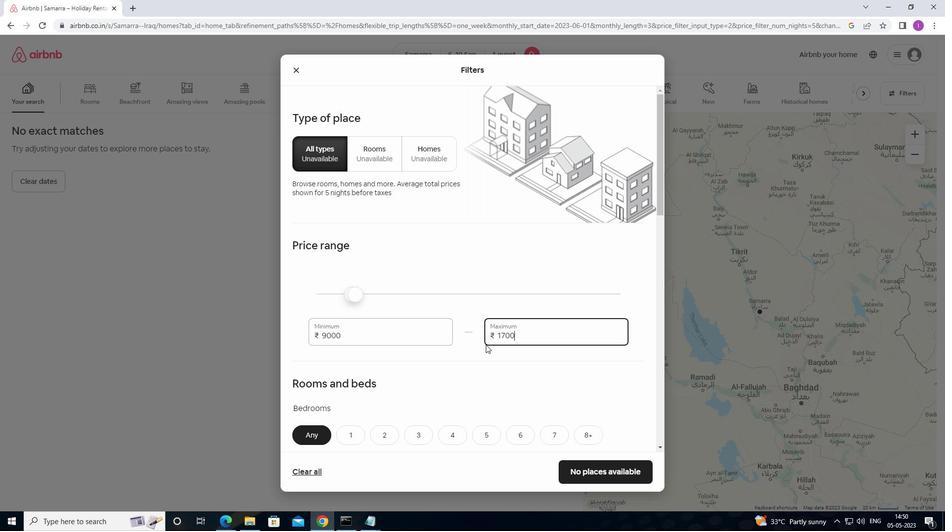 
Action: Key pressed 0
Screenshot: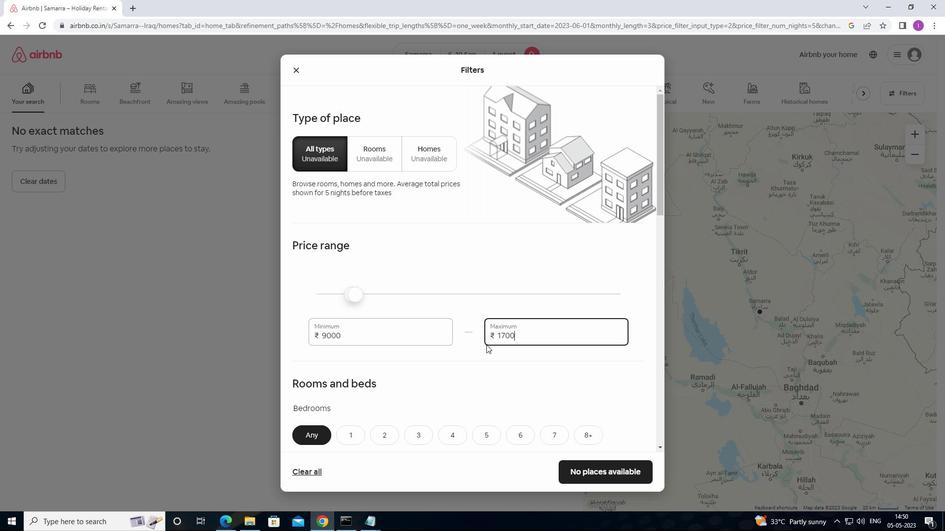 
Action: Mouse moved to (542, 354)
Screenshot: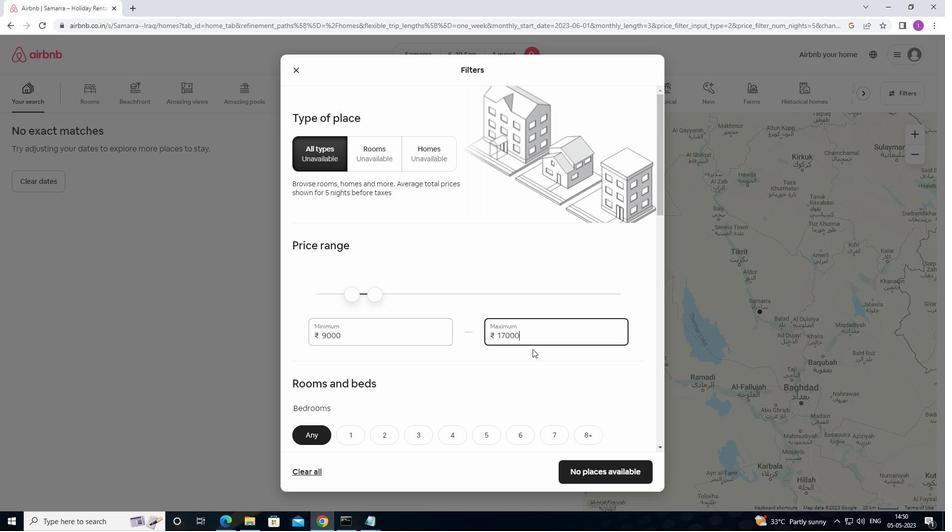 
Action: Mouse scrolled (542, 354) with delta (0, 0)
Screenshot: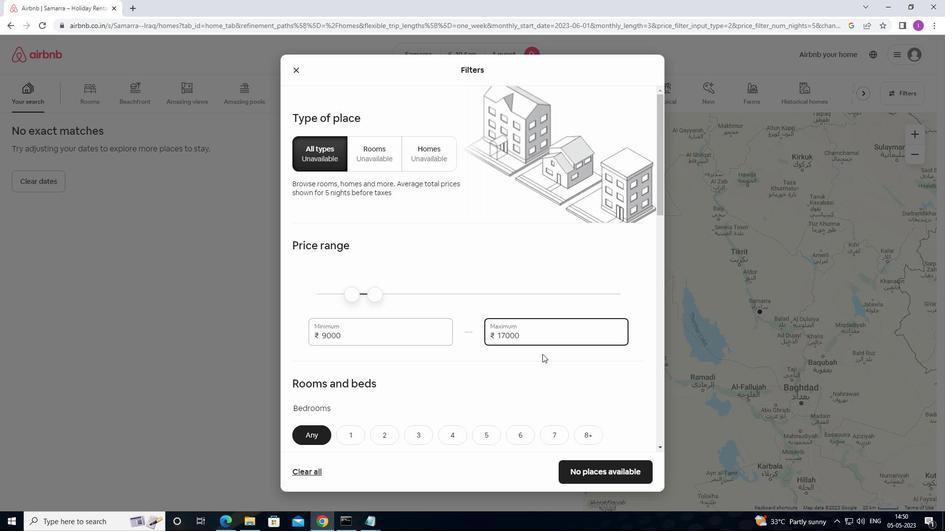 
Action: Mouse scrolled (542, 354) with delta (0, 0)
Screenshot: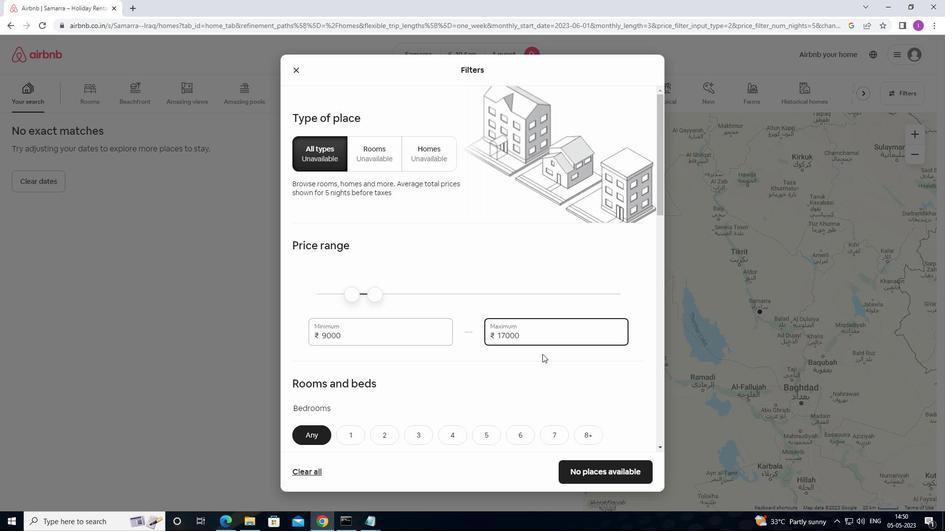 
Action: Mouse moved to (364, 328)
Screenshot: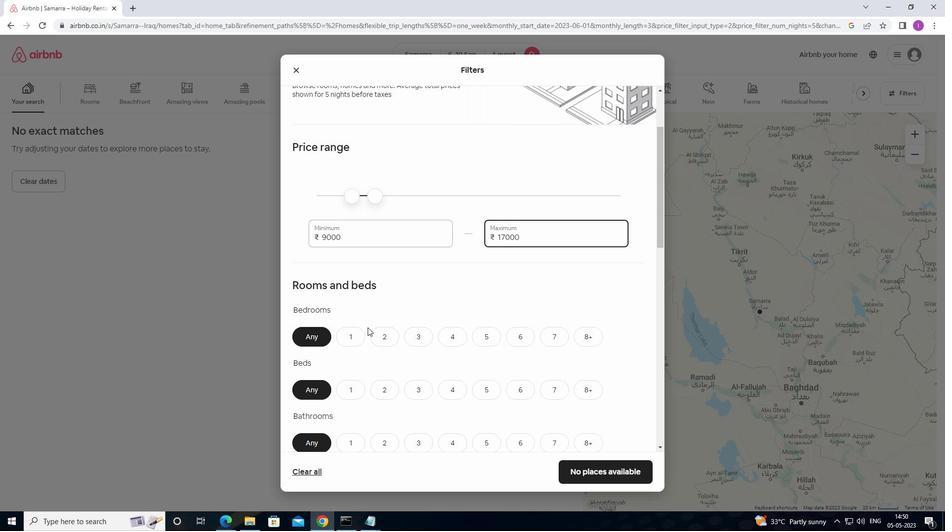
Action: Mouse scrolled (364, 327) with delta (0, 0)
Screenshot: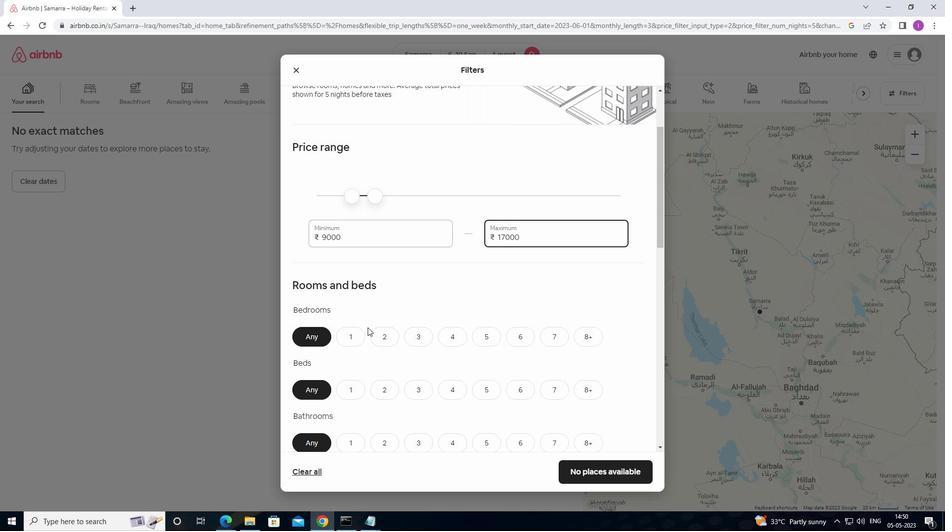 
Action: Mouse scrolled (364, 327) with delta (0, 0)
Screenshot: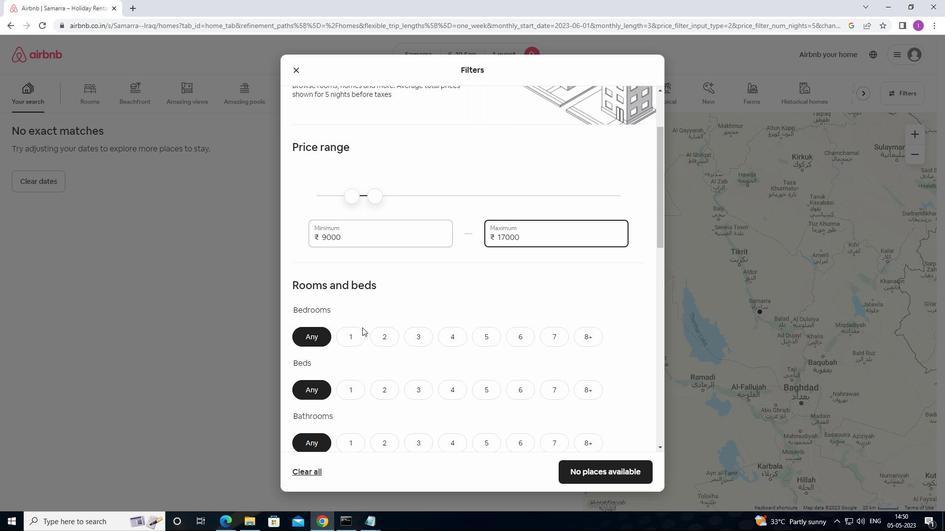 
Action: Mouse scrolled (364, 327) with delta (0, 0)
Screenshot: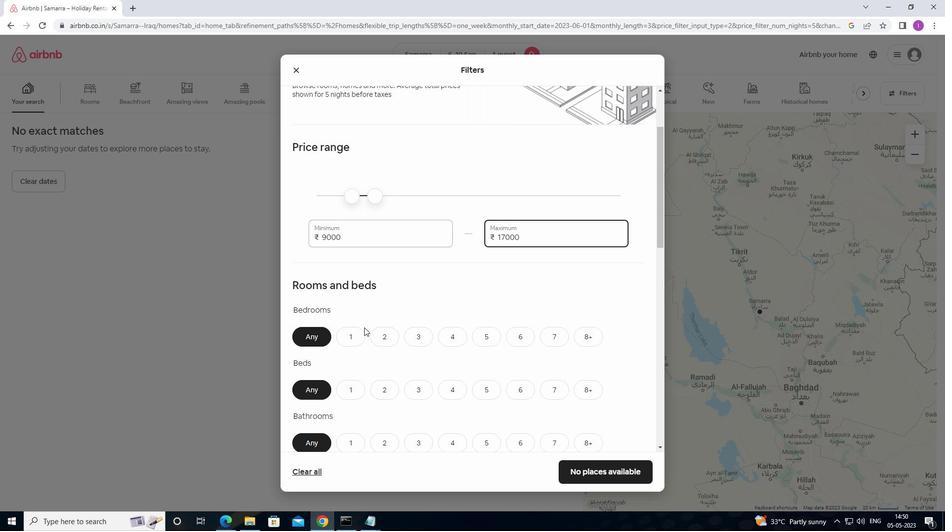 
Action: Mouse moved to (353, 184)
Screenshot: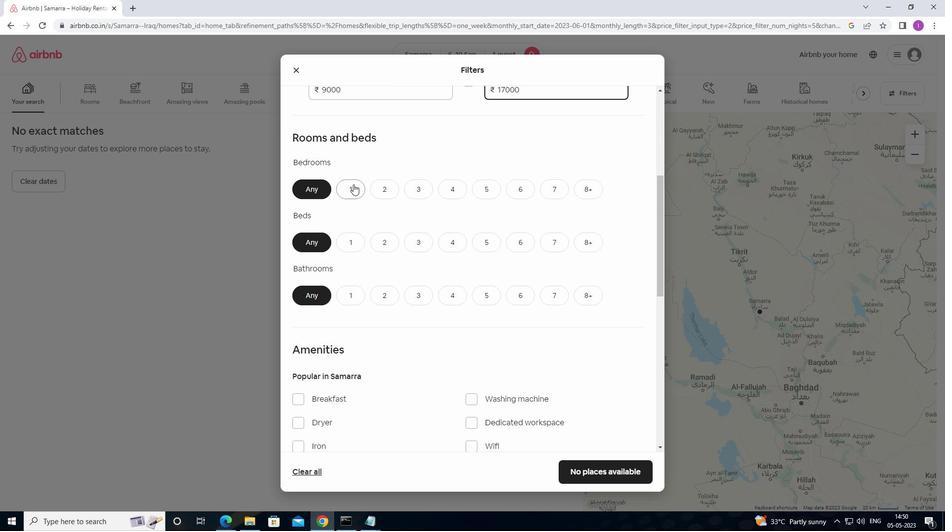 
Action: Mouse pressed left at (353, 184)
Screenshot: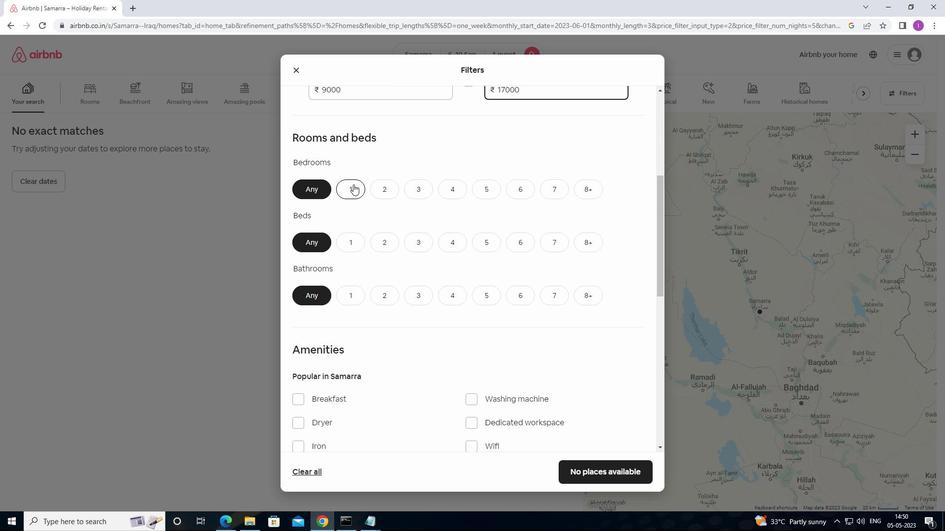 
Action: Mouse moved to (344, 237)
Screenshot: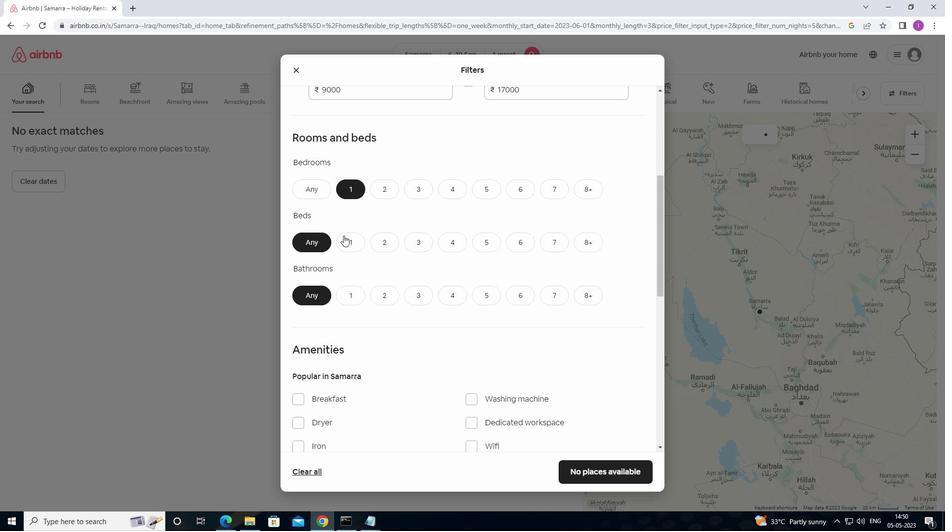 
Action: Mouse pressed left at (344, 237)
Screenshot: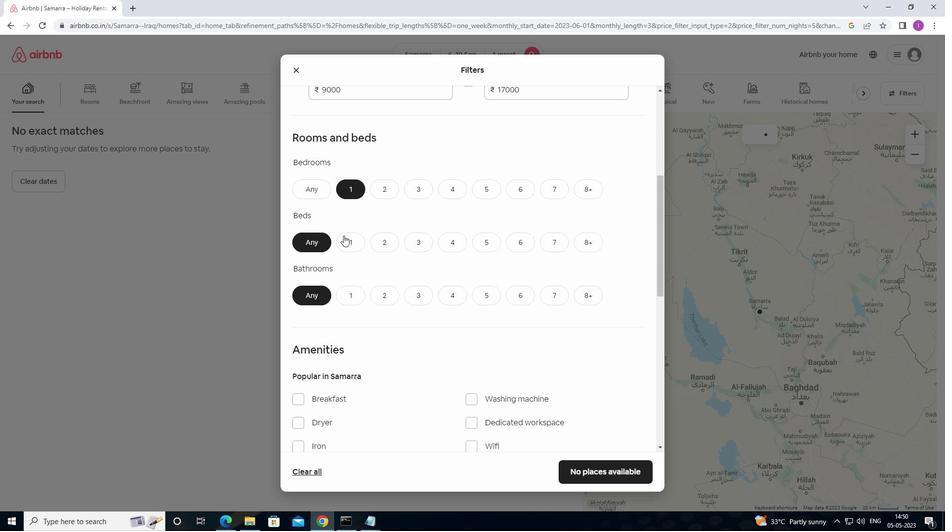 
Action: Mouse moved to (352, 303)
Screenshot: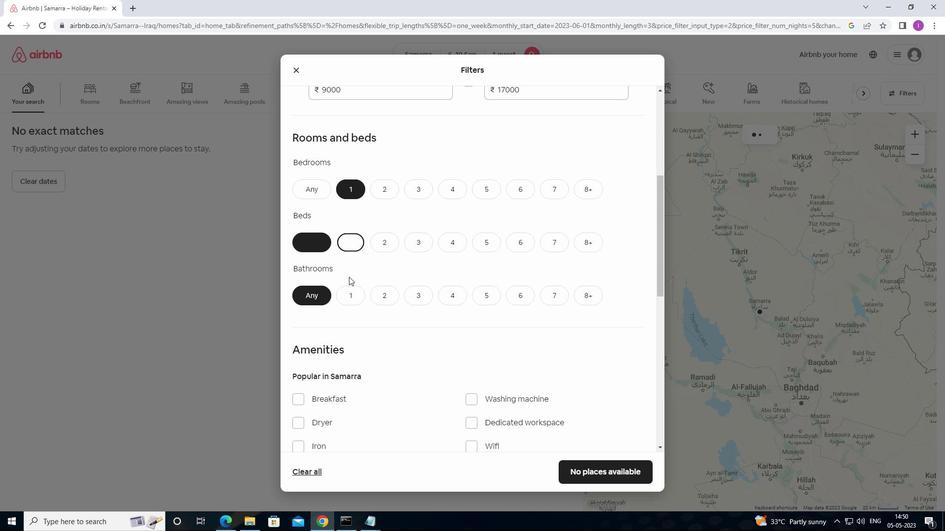 
Action: Mouse pressed left at (352, 303)
Screenshot: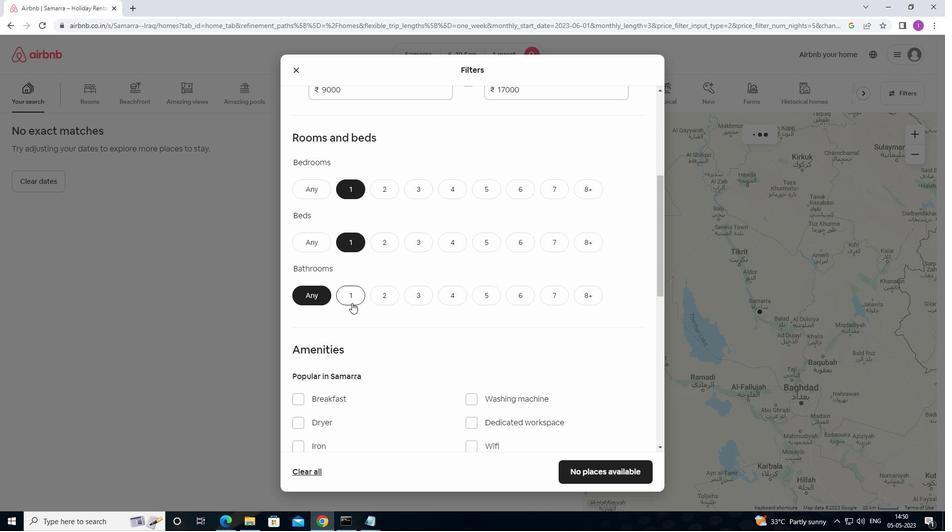 
Action: Mouse moved to (446, 331)
Screenshot: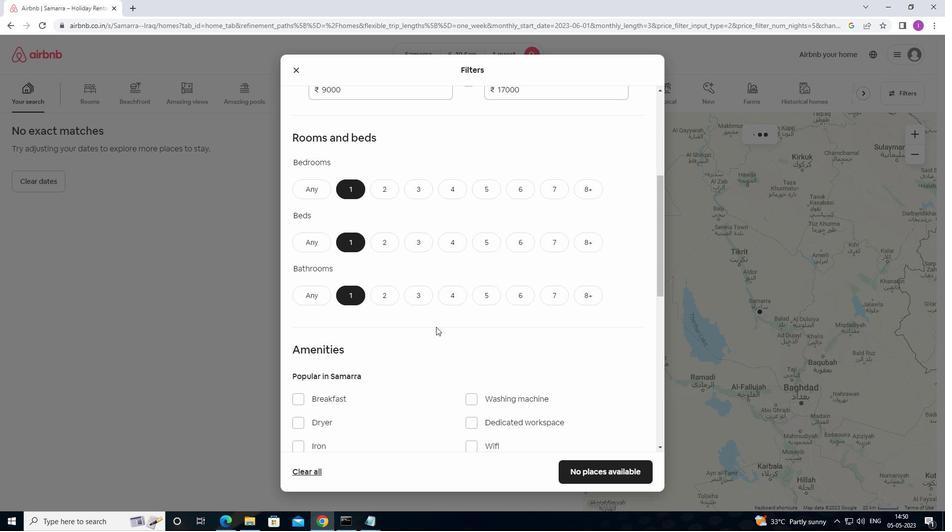 
Action: Mouse scrolled (446, 331) with delta (0, 0)
Screenshot: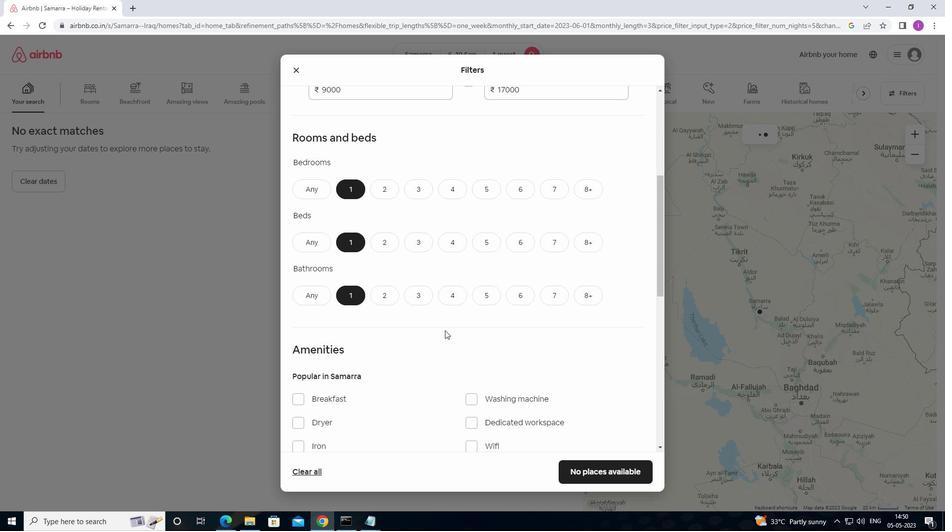 
Action: Mouse scrolled (446, 331) with delta (0, 0)
Screenshot: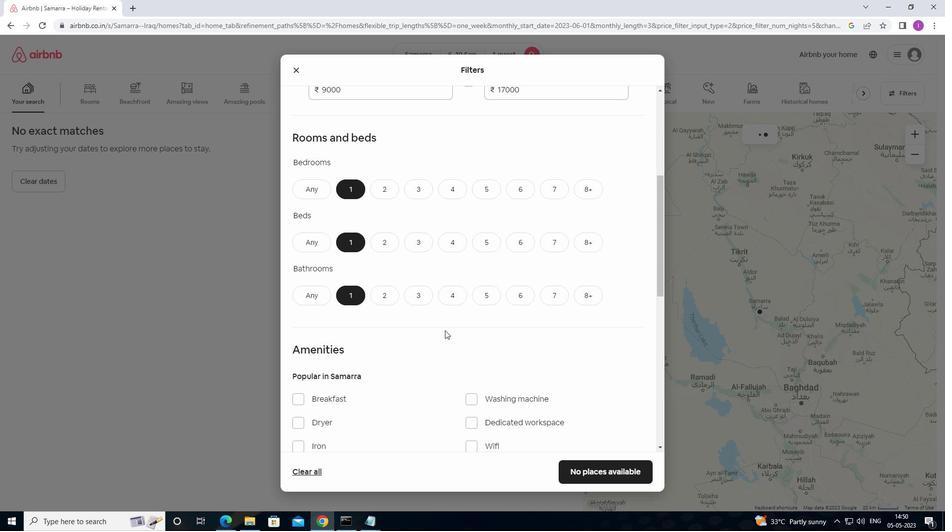 
Action: Mouse moved to (469, 302)
Screenshot: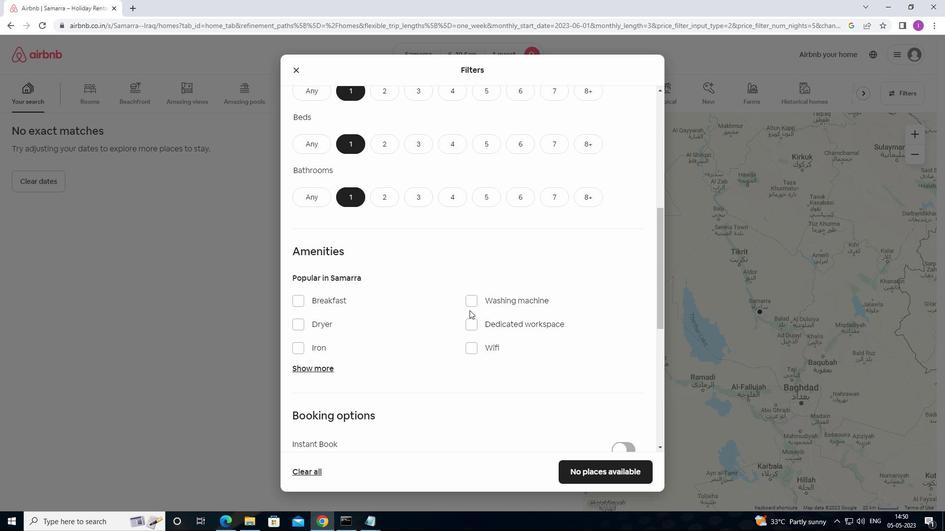 
Action: Mouse pressed left at (469, 302)
Screenshot: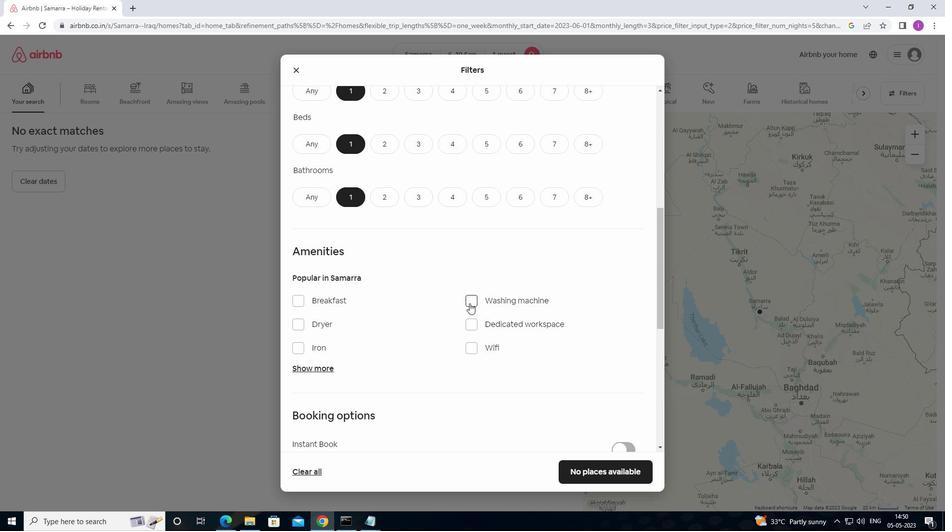 
Action: Mouse moved to (474, 344)
Screenshot: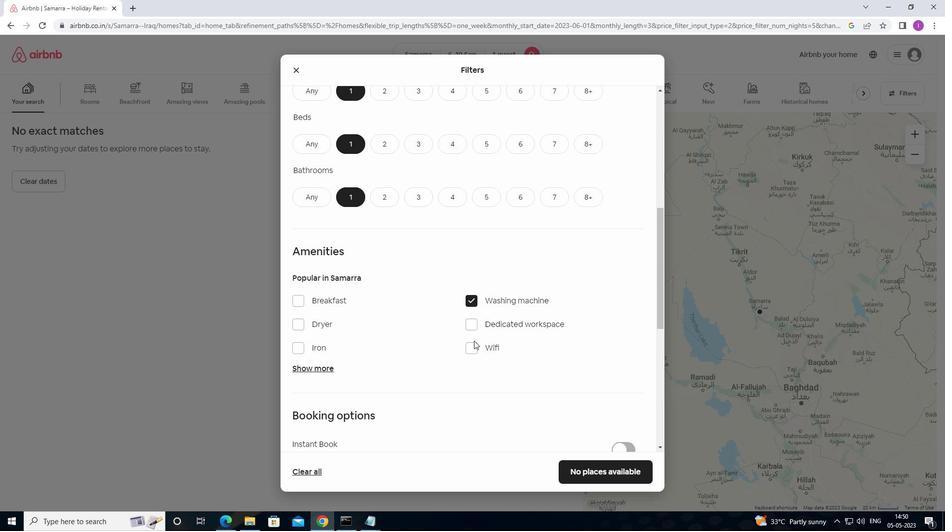 
Action: Mouse pressed left at (474, 344)
Screenshot: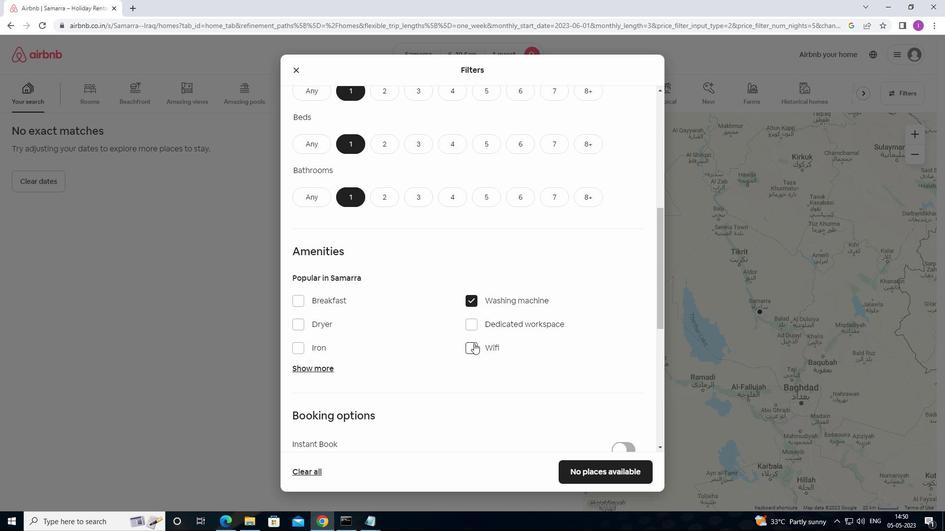 
Action: Mouse moved to (477, 346)
Screenshot: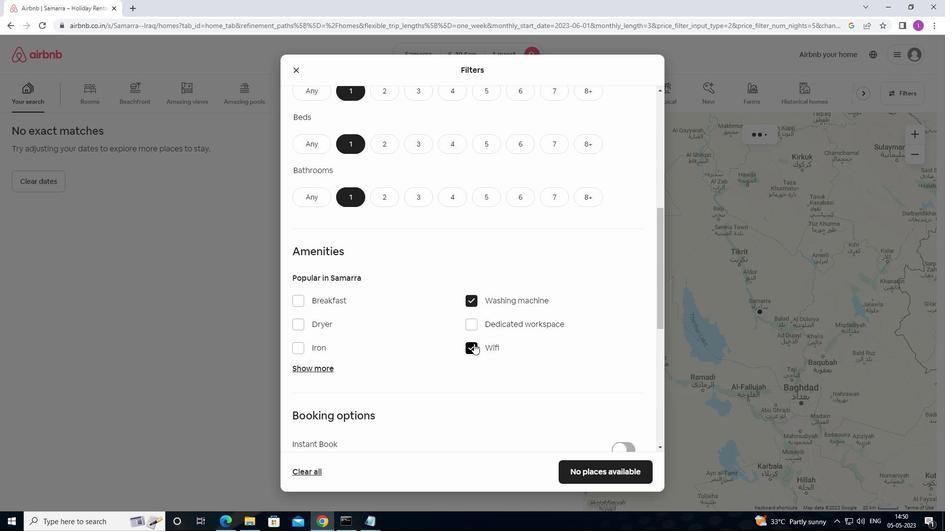 
Action: Mouse scrolled (477, 346) with delta (0, 0)
Screenshot: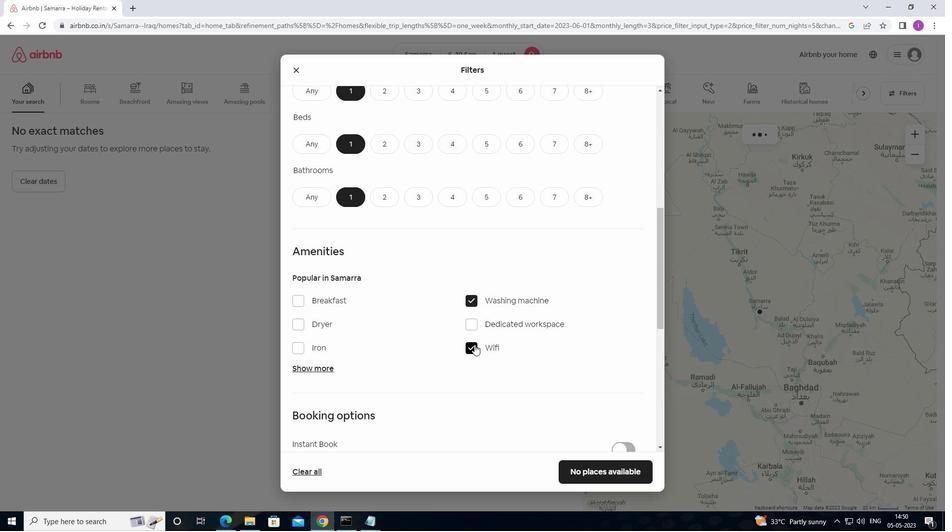 
Action: Mouse moved to (477, 347)
Screenshot: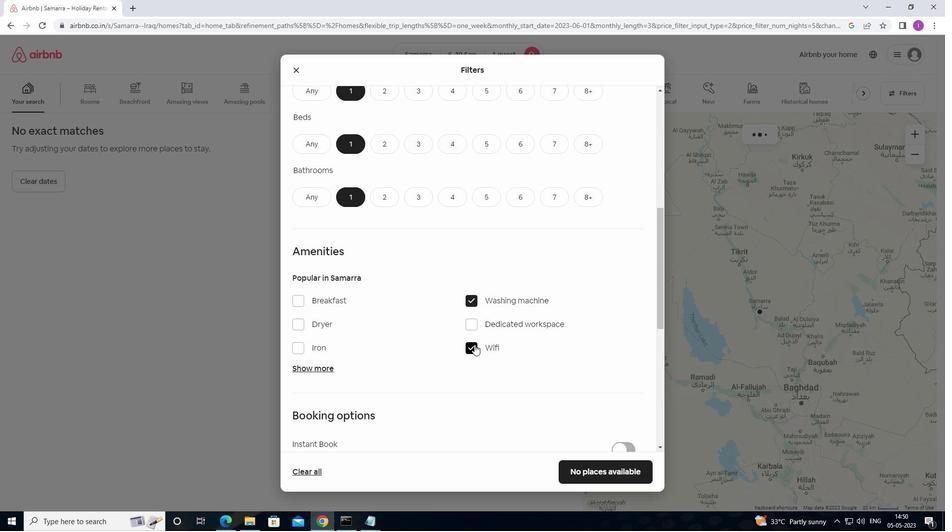 
Action: Mouse scrolled (477, 346) with delta (0, 0)
Screenshot: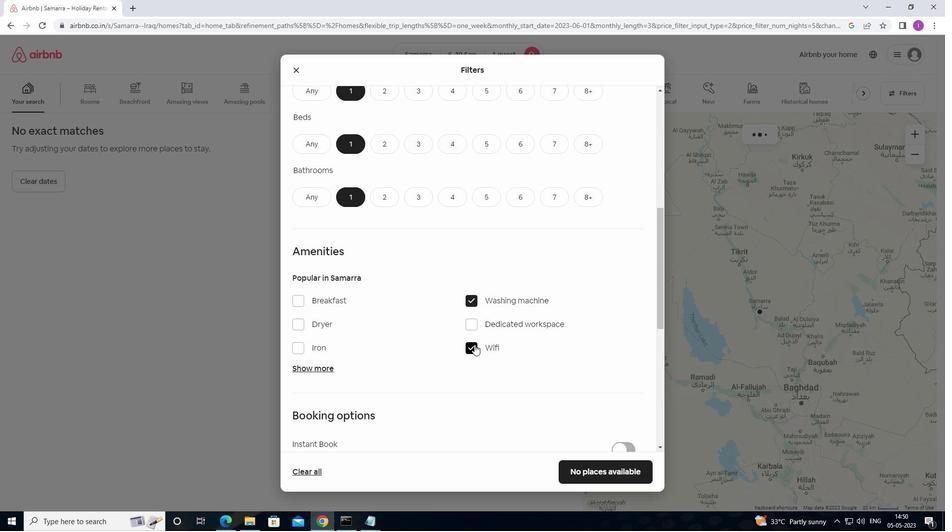 
Action: Mouse moved to (478, 347)
Screenshot: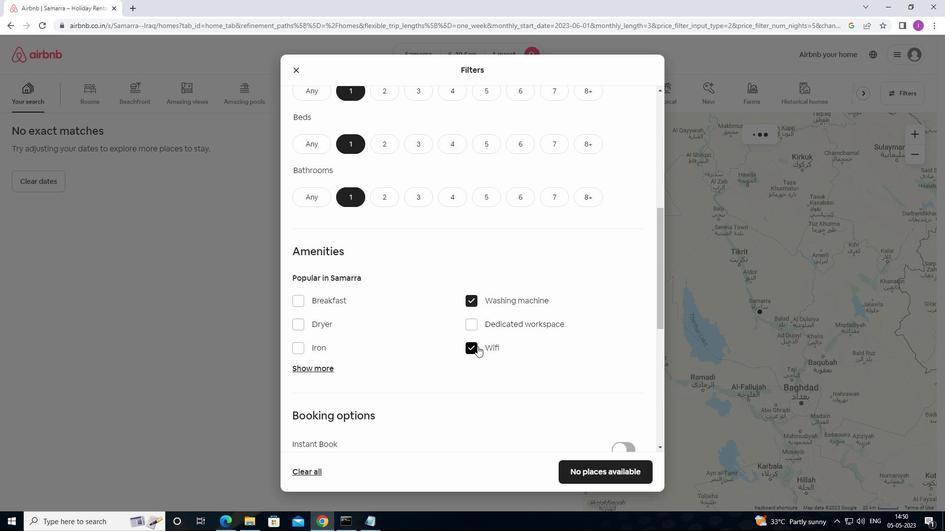
Action: Mouse scrolled (478, 346) with delta (0, 0)
Screenshot: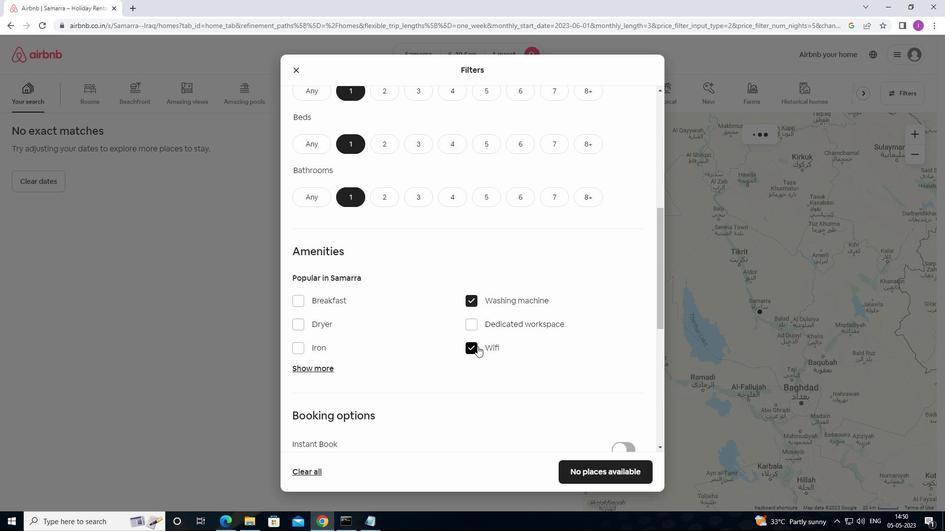 
Action: Mouse moved to (497, 339)
Screenshot: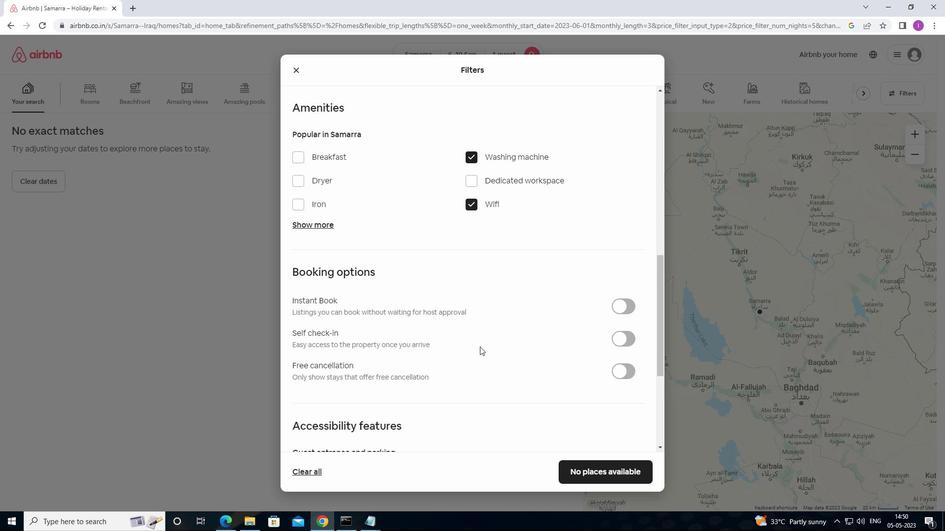 
Action: Mouse scrolled (497, 339) with delta (0, 0)
Screenshot: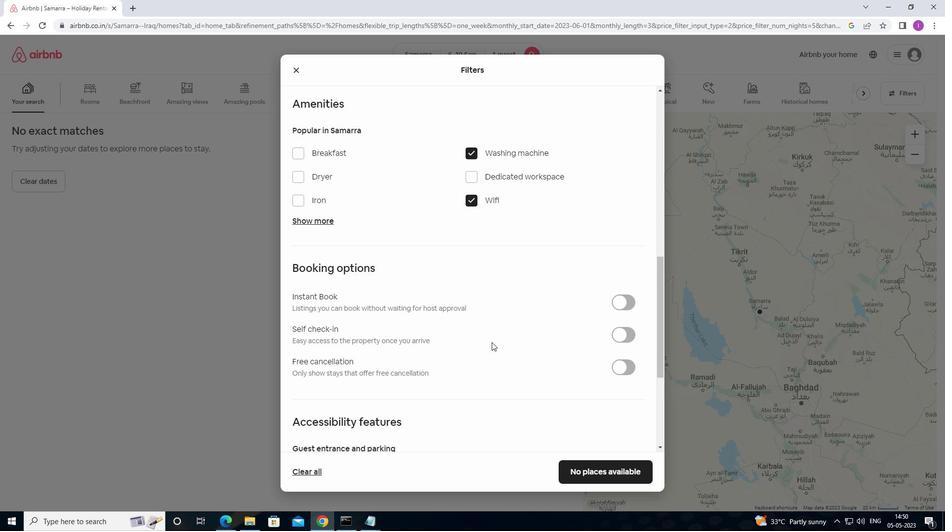 
Action: Mouse moved to (505, 339)
Screenshot: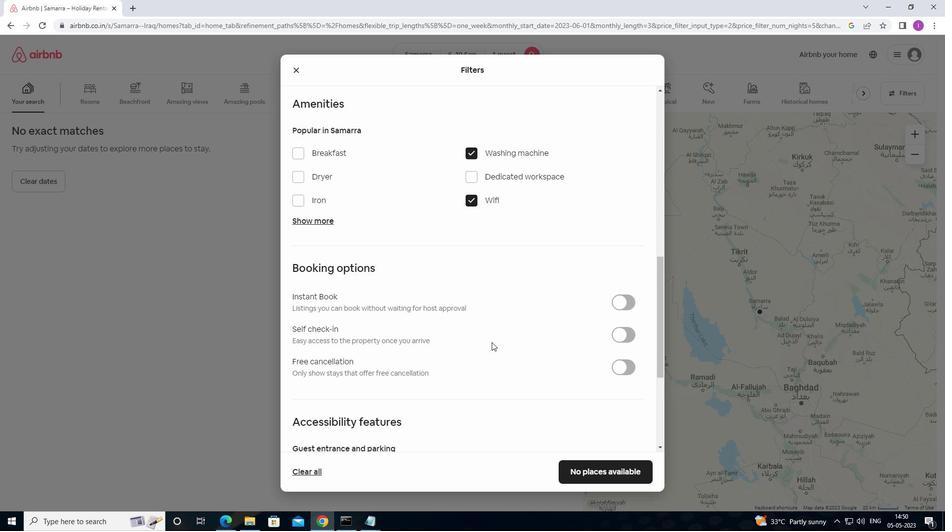 
Action: Mouse scrolled (505, 338) with delta (0, 0)
Screenshot: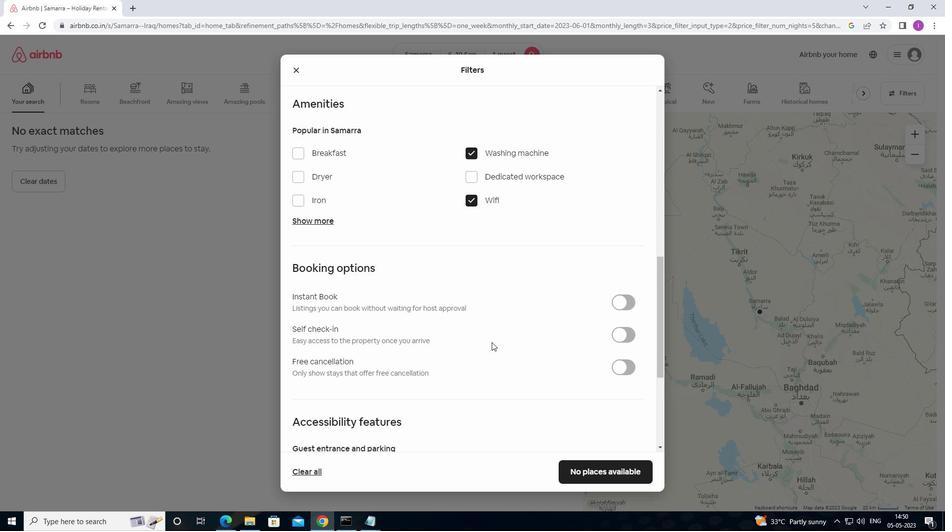 
Action: Mouse moved to (616, 238)
Screenshot: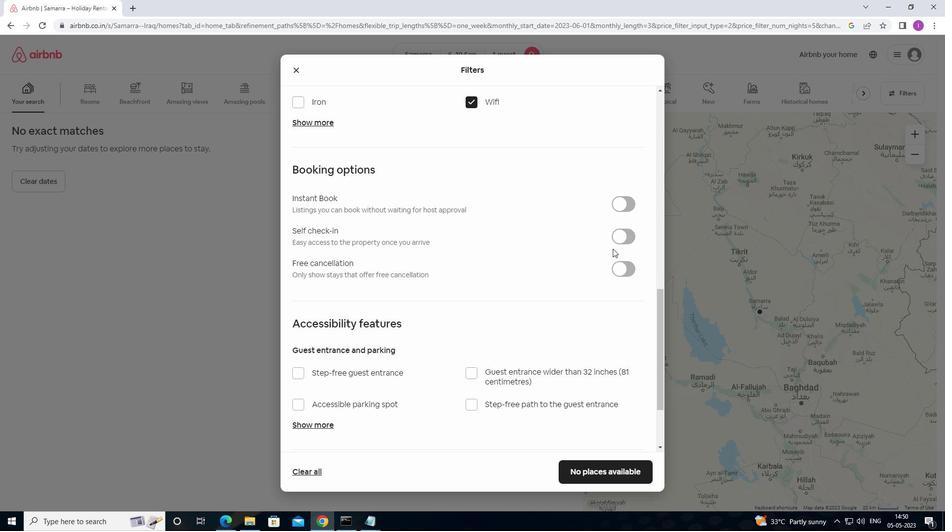 
Action: Mouse pressed left at (616, 238)
Screenshot: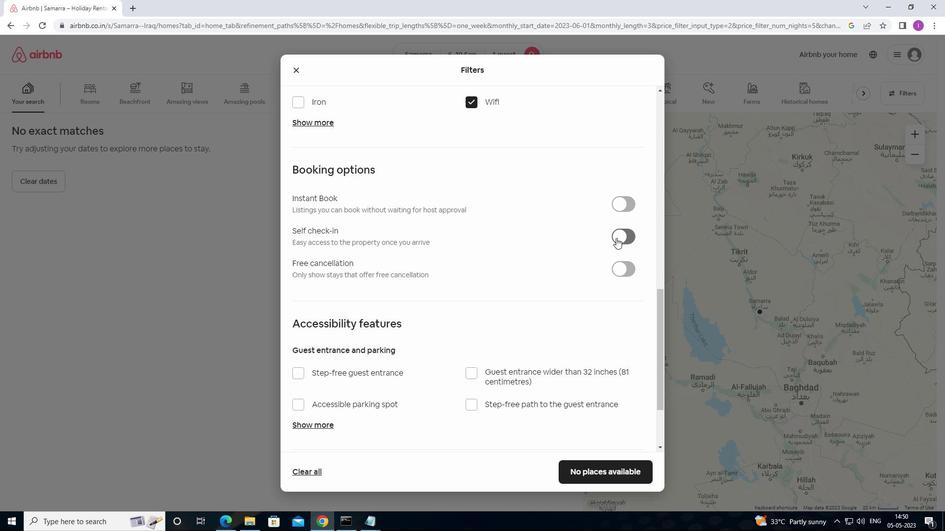 
Action: Mouse moved to (351, 402)
Screenshot: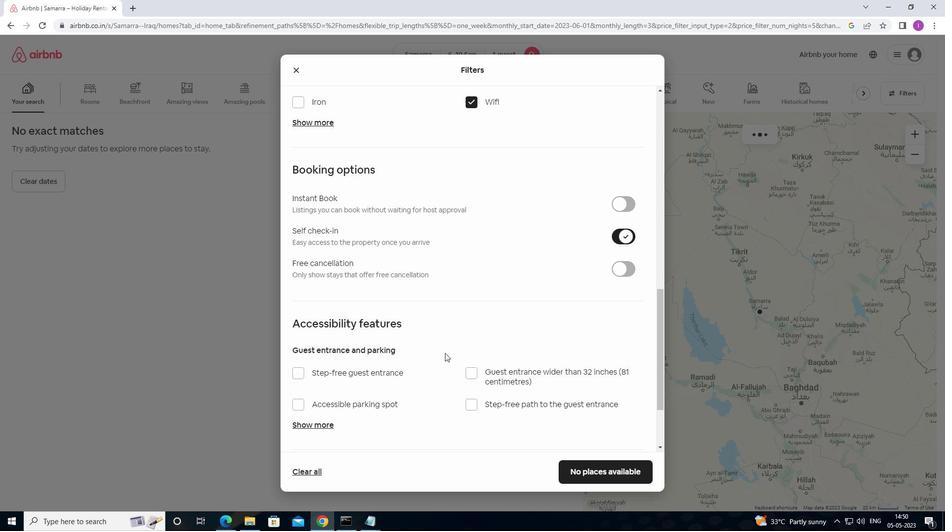 
Action: Mouse scrolled (351, 401) with delta (0, 0)
Screenshot: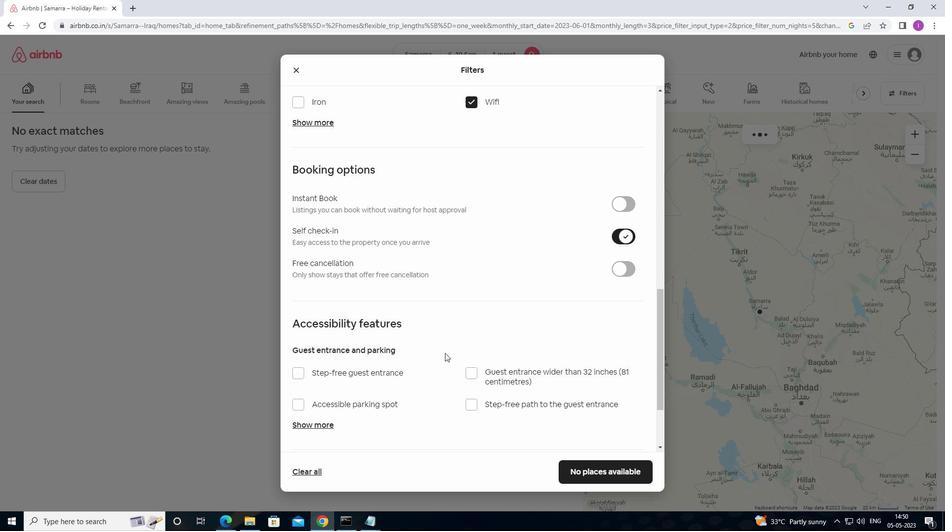 
Action: Mouse moved to (336, 410)
Screenshot: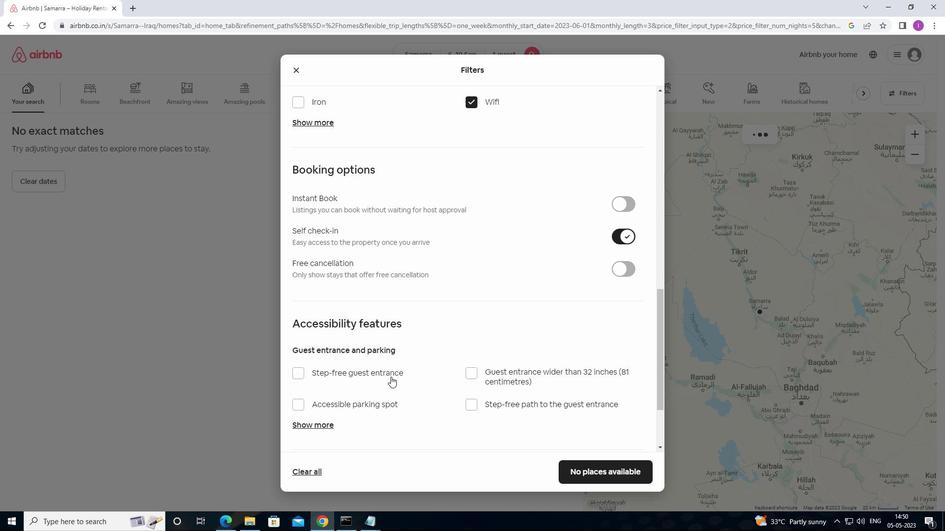 
Action: Mouse scrolled (336, 409) with delta (0, 0)
Screenshot: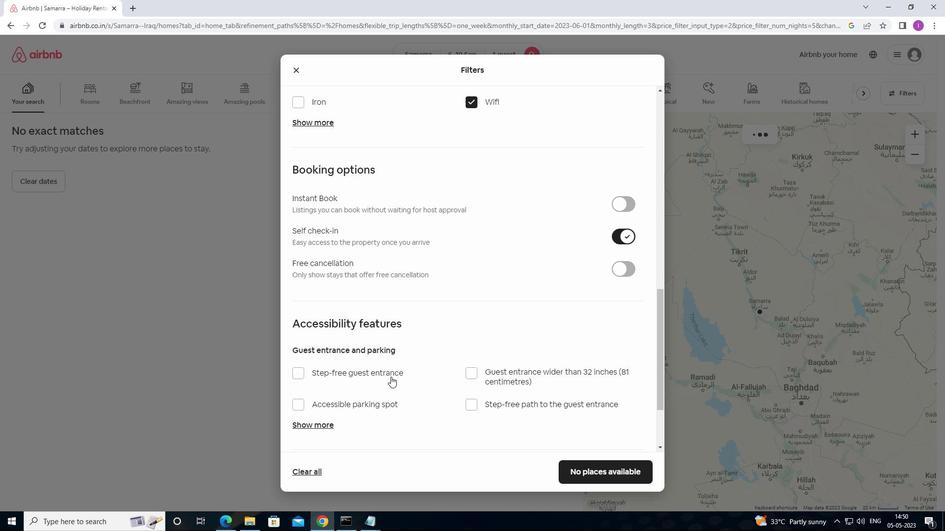 
Action: Mouse moved to (328, 414)
Screenshot: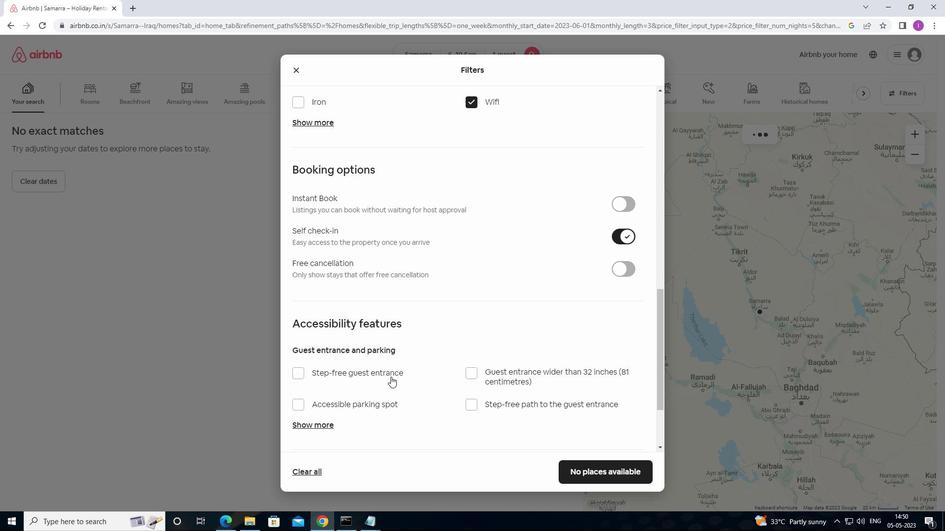 
Action: Mouse scrolled (328, 414) with delta (0, 0)
Screenshot: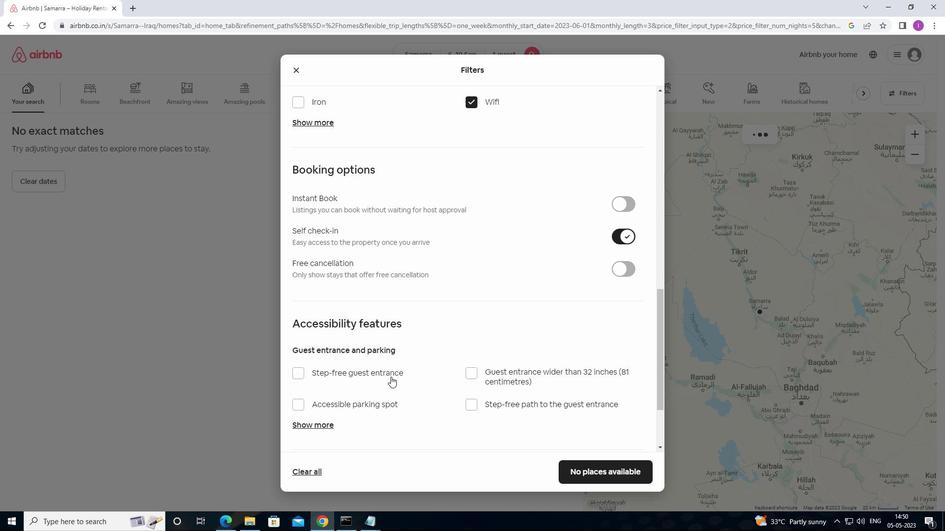 
Action: Mouse moved to (321, 418)
Screenshot: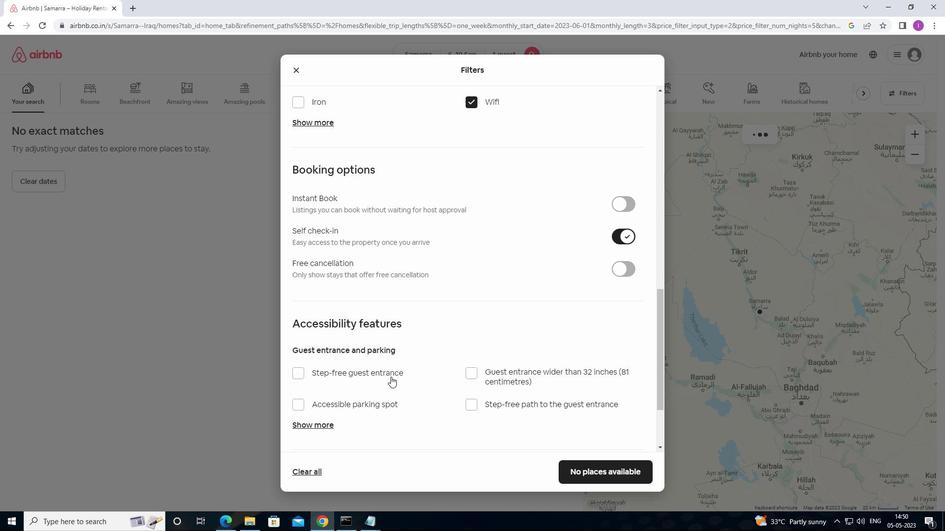 
Action: Mouse scrolled (321, 417) with delta (0, 0)
Screenshot: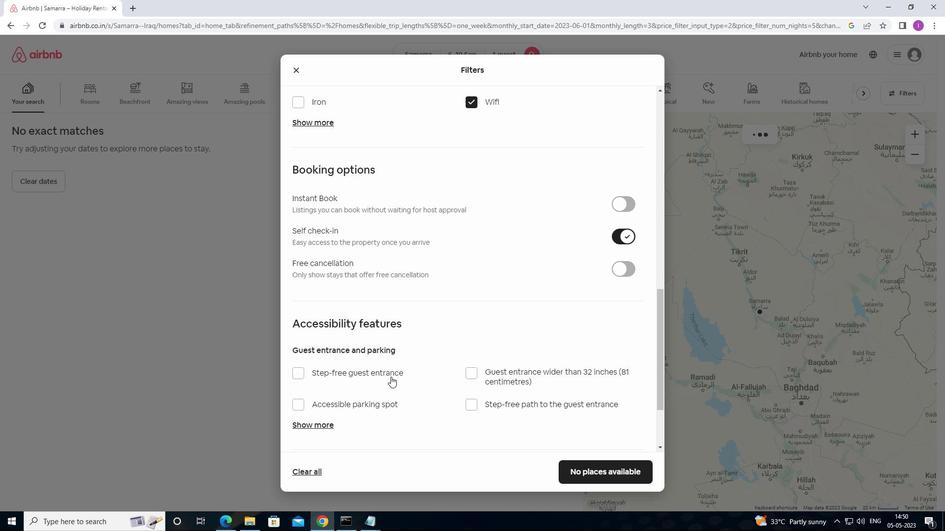 
Action: Mouse moved to (317, 419)
Screenshot: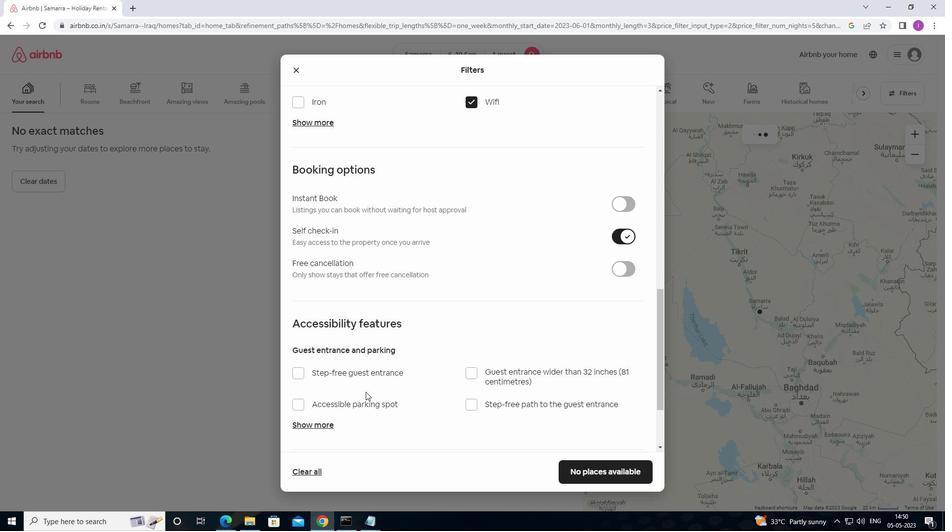 
Action: Mouse scrolled (317, 418) with delta (0, 0)
Screenshot: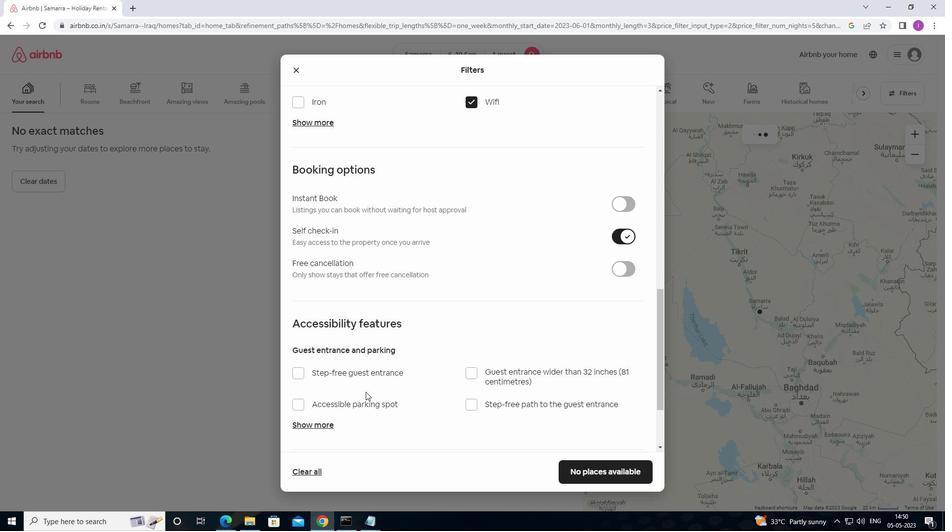 
Action: Mouse moved to (315, 419)
Screenshot: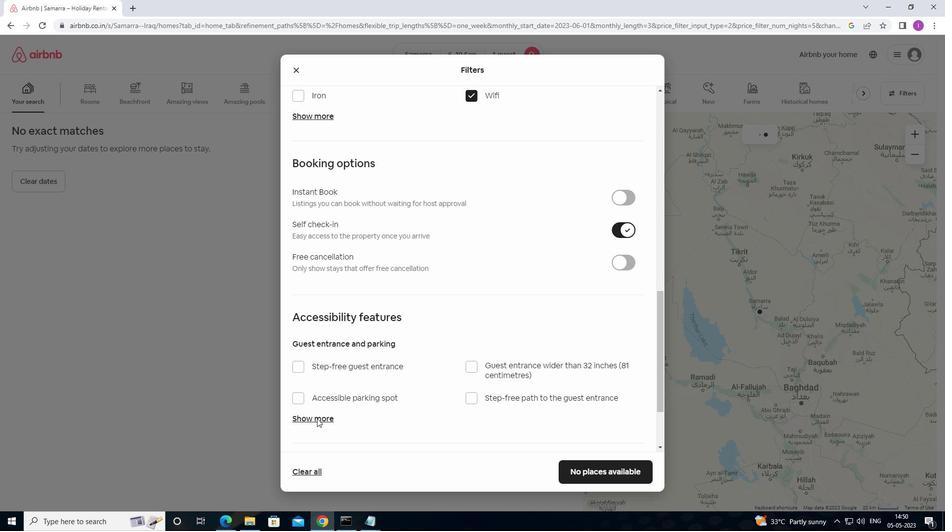 
Action: Mouse scrolled (315, 418) with delta (0, 0)
Screenshot: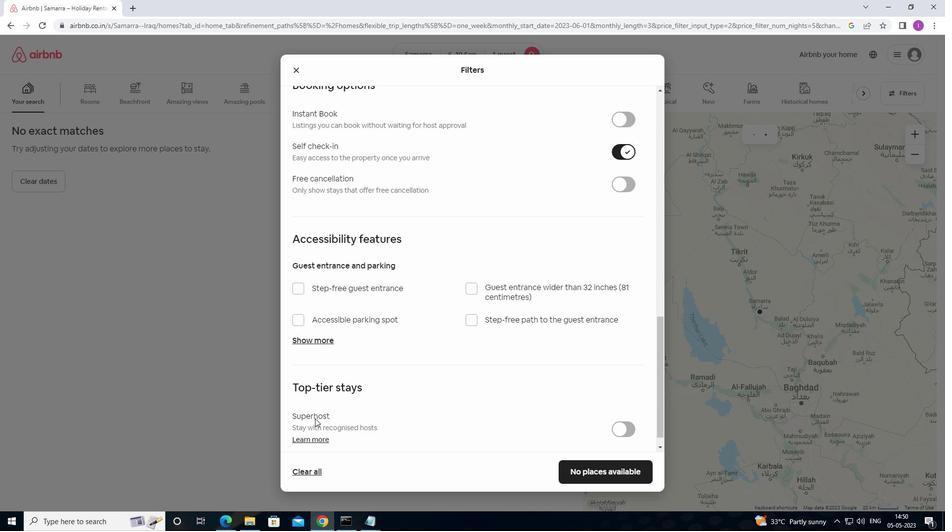 
Action: Mouse scrolled (315, 418) with delta (0, 0)
Screenshot: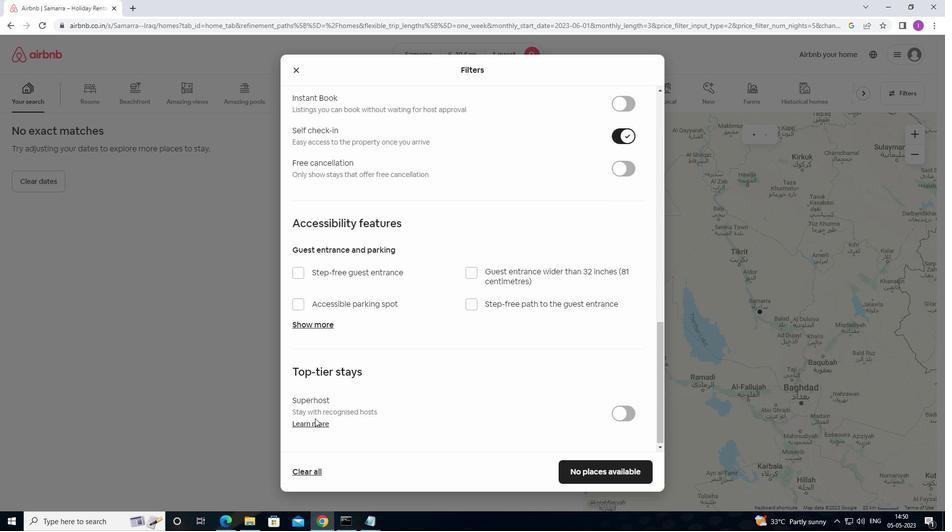 
Action: Mouse scrolled (315, 418) with delta (0, 0)
Screenshot: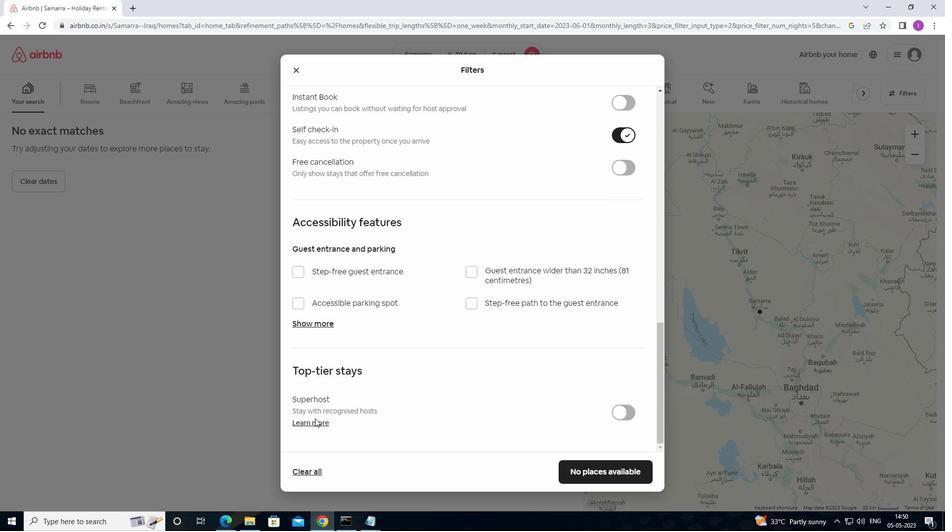 
Action: Mouse scrolled (315, 418) with delta (0, 0)
Screenshot: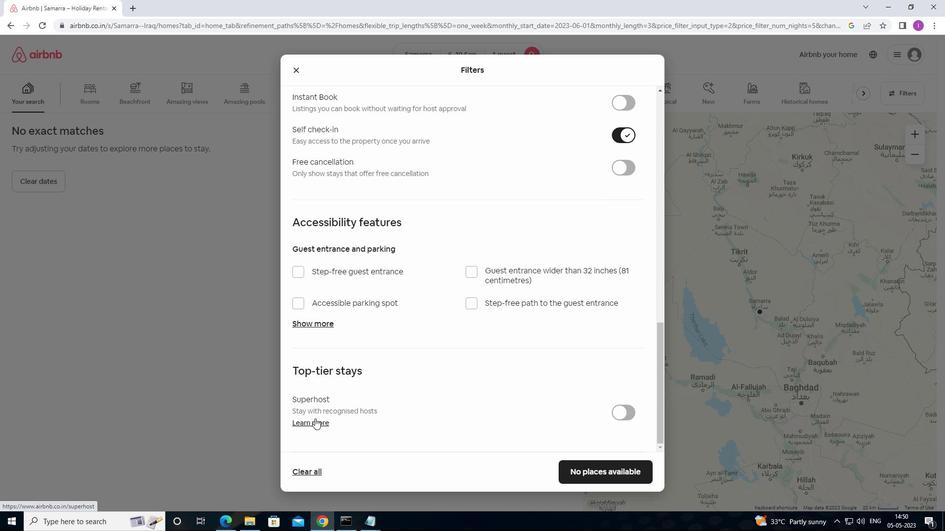 
Action: Mouse scrolled (315, 418) with delta (0, 0)
Screenshot: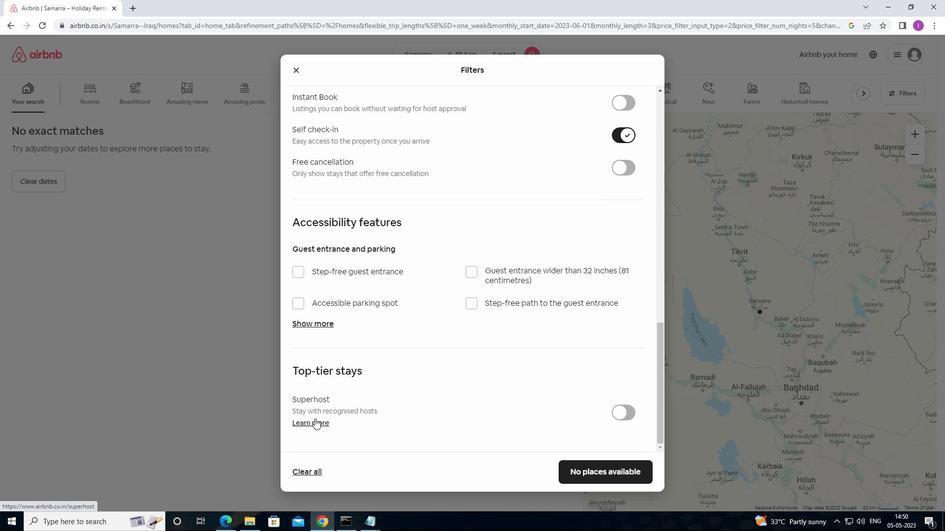 
Action: Mouse scrolled (315, 418) with delta (0, 0)
Screenshot: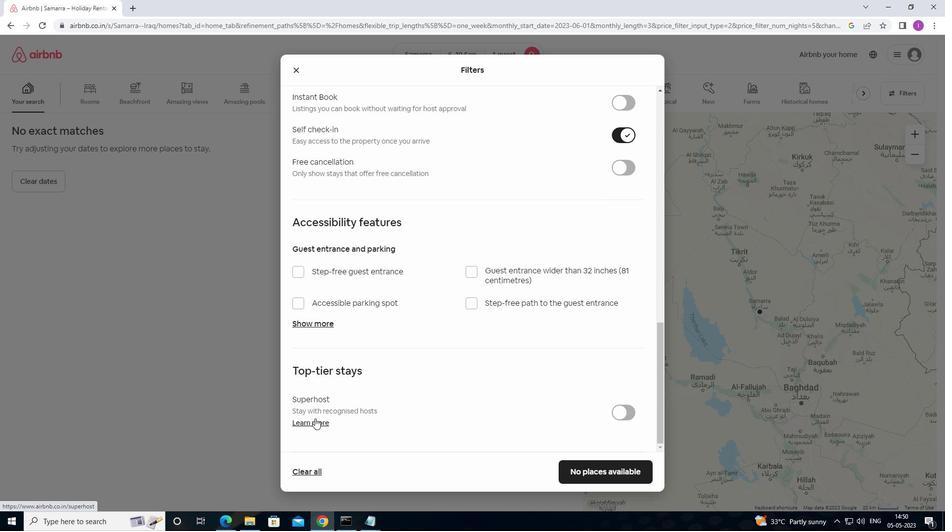 
Action: Mouse scrolled (315, 418) with delta (0, 0)
Screenshot: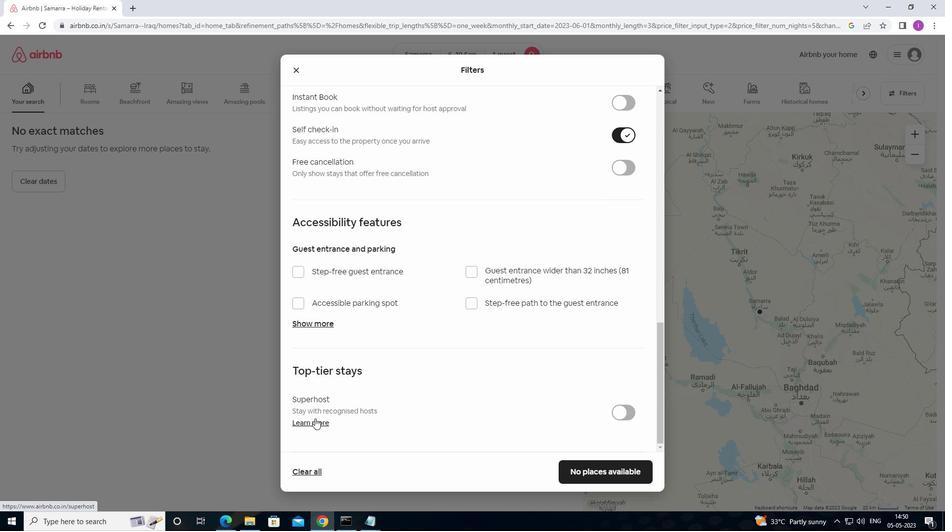 
Action: Mouse scrolled (315, 418) with delta (0, 0)
Screenshot: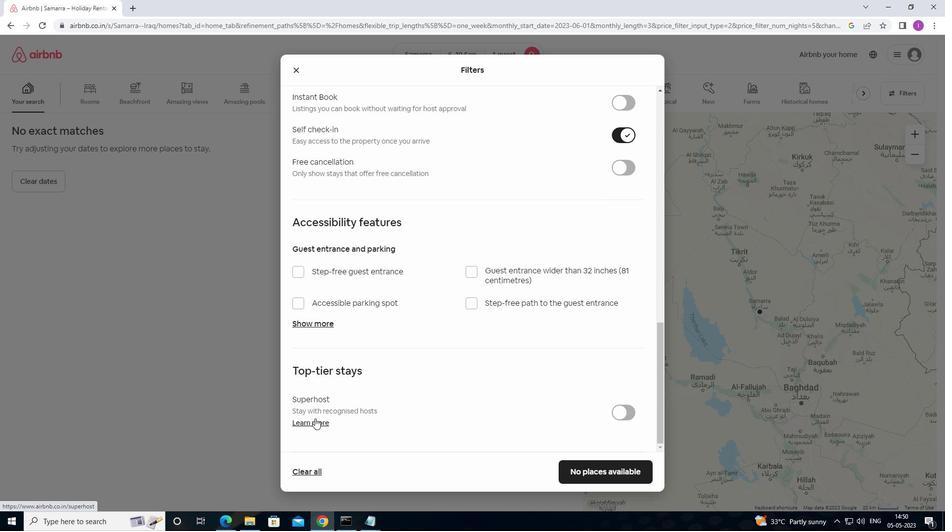 
Action: Mouse moved to (588, 473)
Screenshot: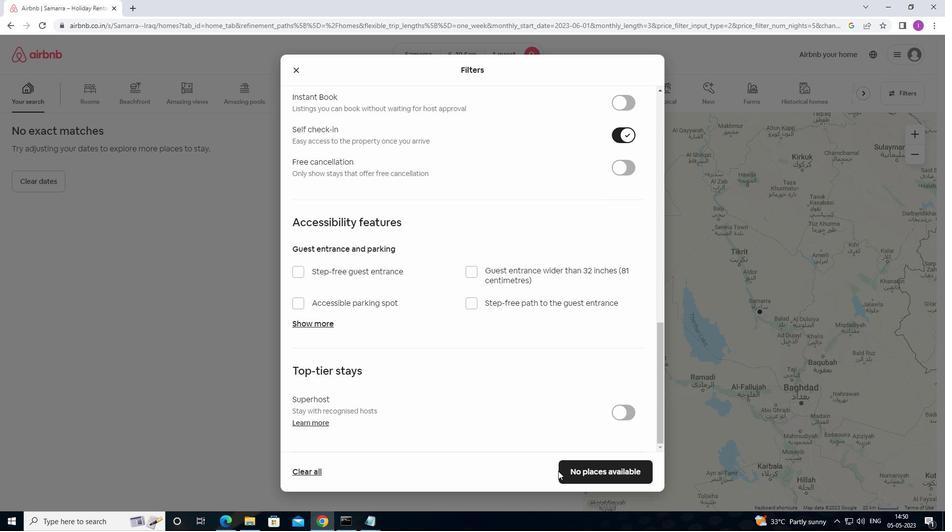 
Action: Mouse pressed left at (588, 473)
Screenshot: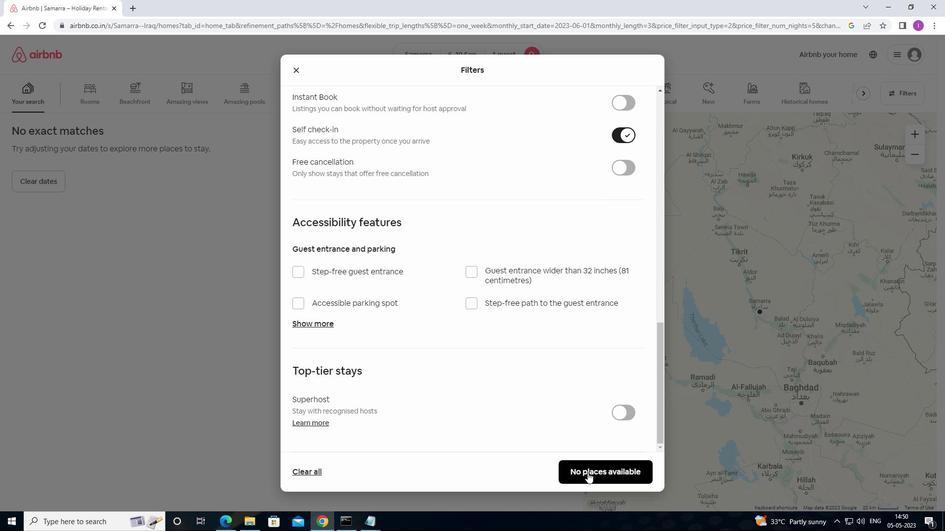 
Action: Mouse moved to (580, 469)
Screenshot: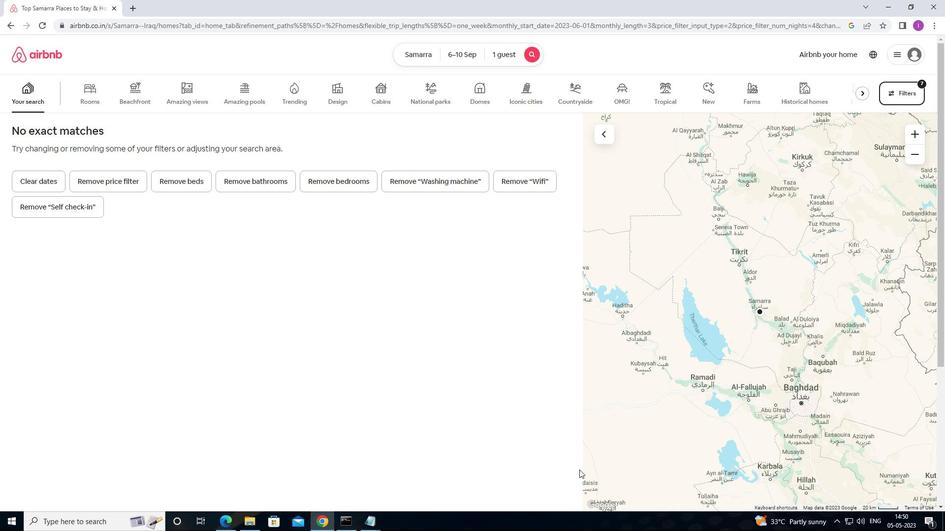 
